 Task: Create a section Data Analysis Sprint and in the section, add a milestone Security Information and Event Management (SIEM) Implementation in the project AgileRescue
Action: Mouse moved to (97, 319)
Screenshot: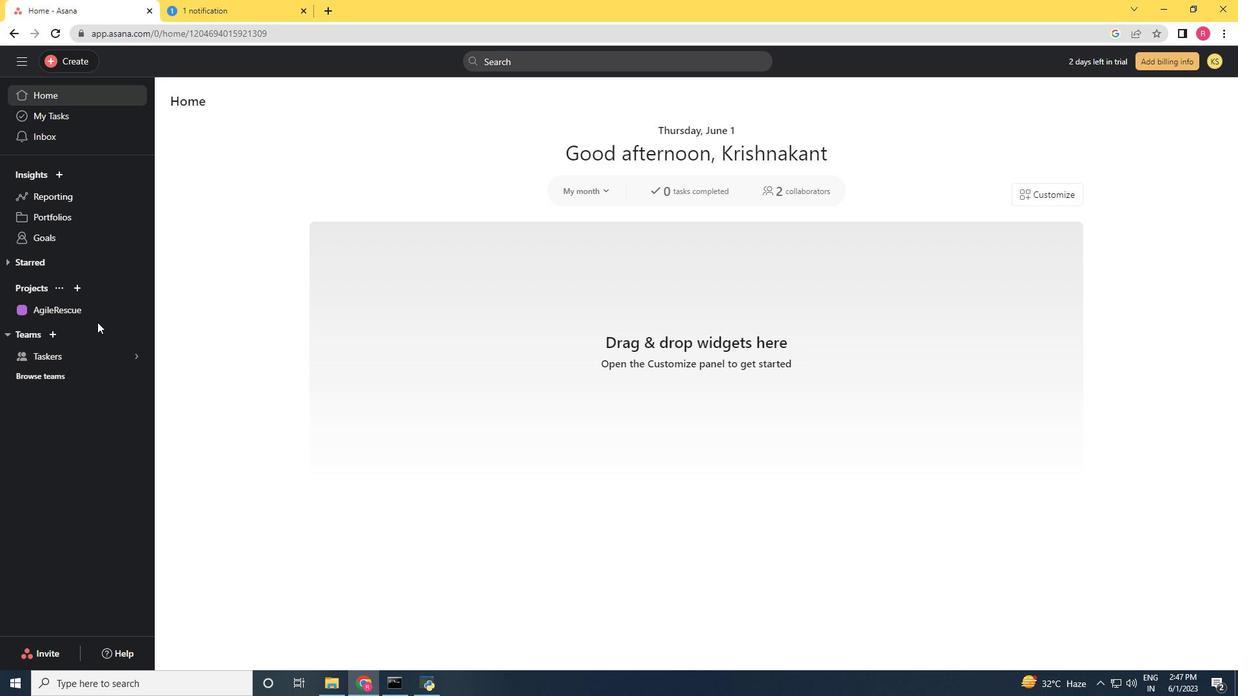 
Action: Mouse pressed left at (97, 319)
Screenshot: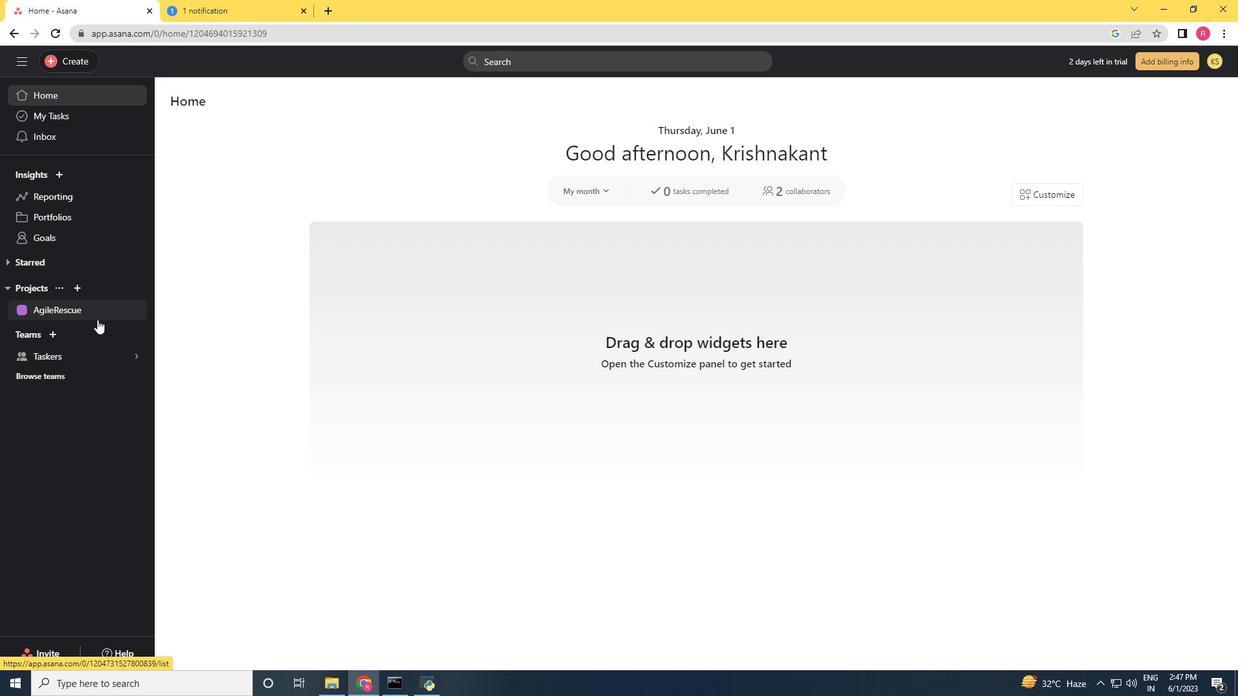 
Action: Mouse moved to (251, 497)
Screenshot: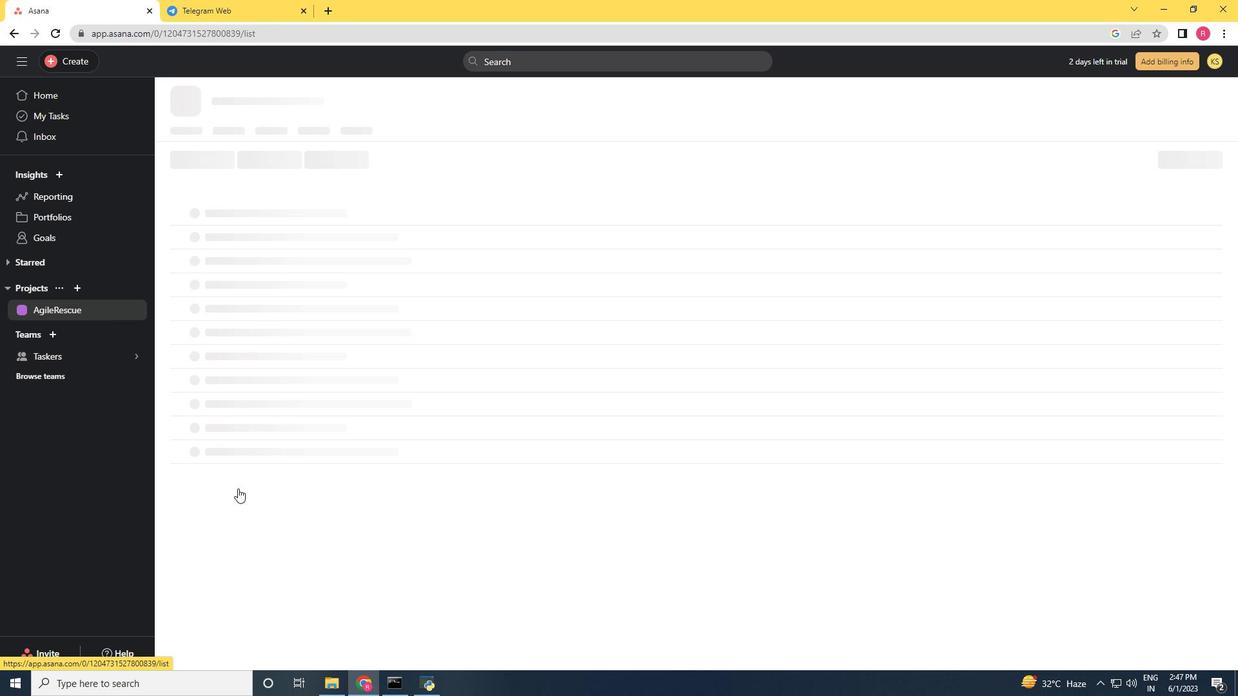 
Action: Mouse scrolled (251, 496) with delta (0, 0)
Screenshot: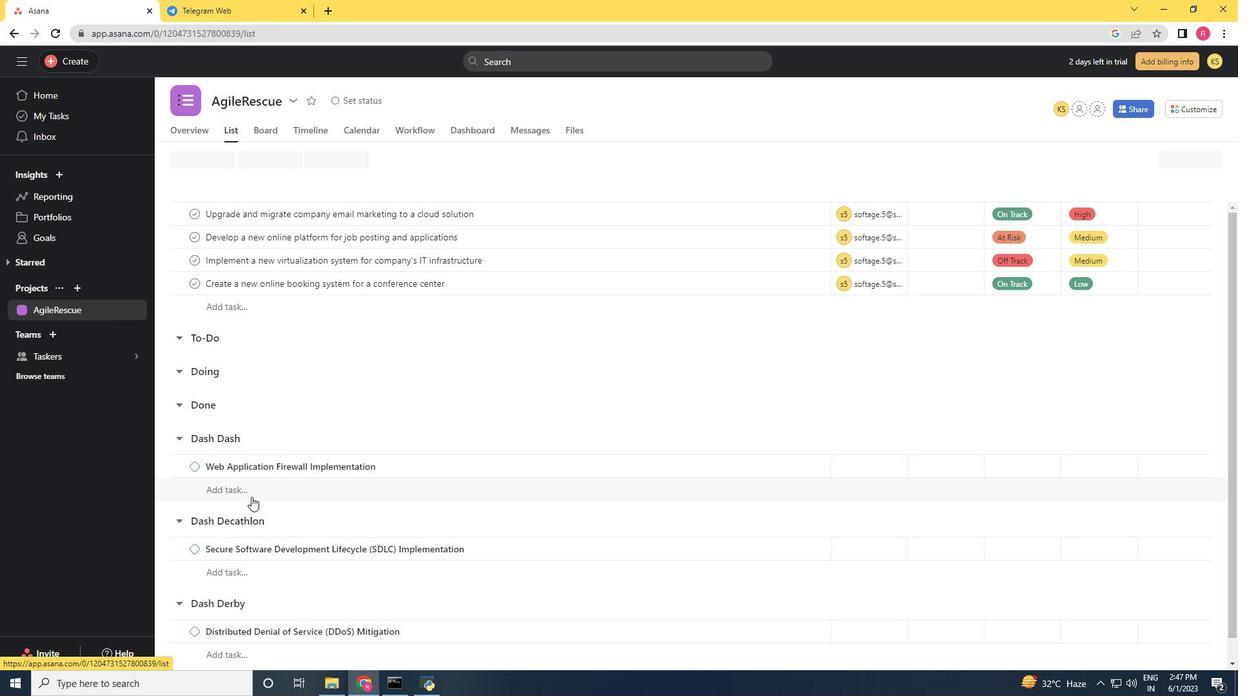 
Action: Mouse moved to (252, 498)
Screenshot: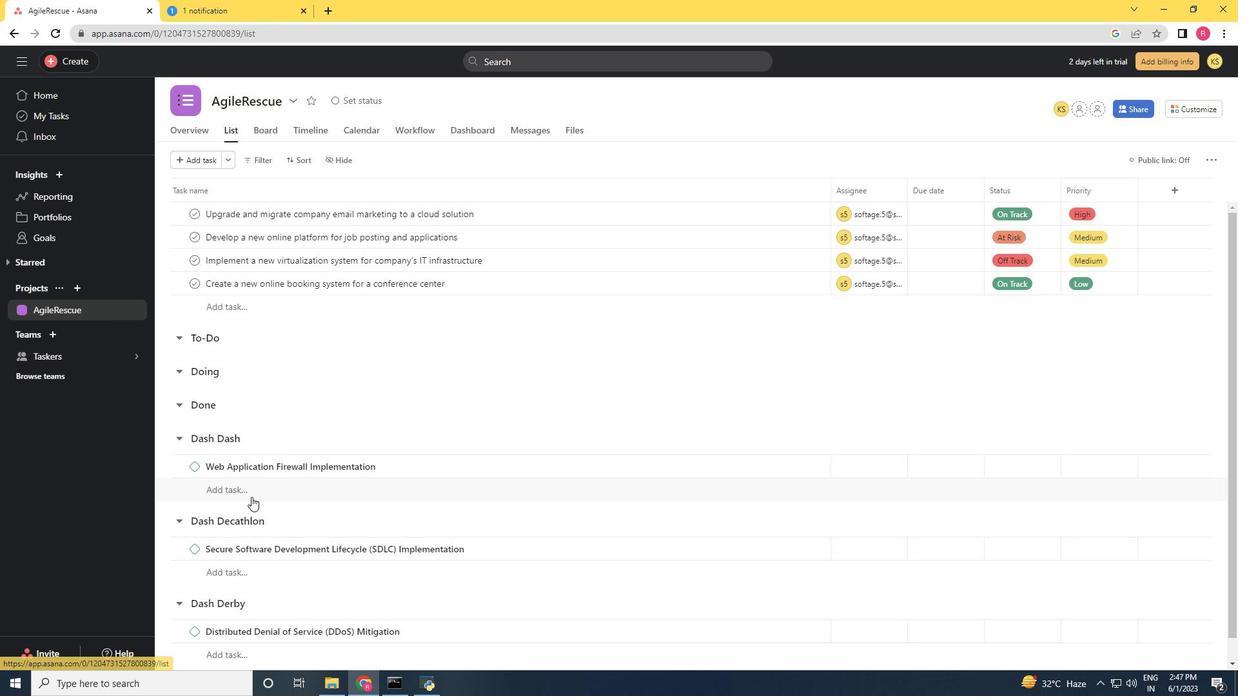
Action: Mouse scrolled (252, 497) with delta (0, 0)
Screenshot: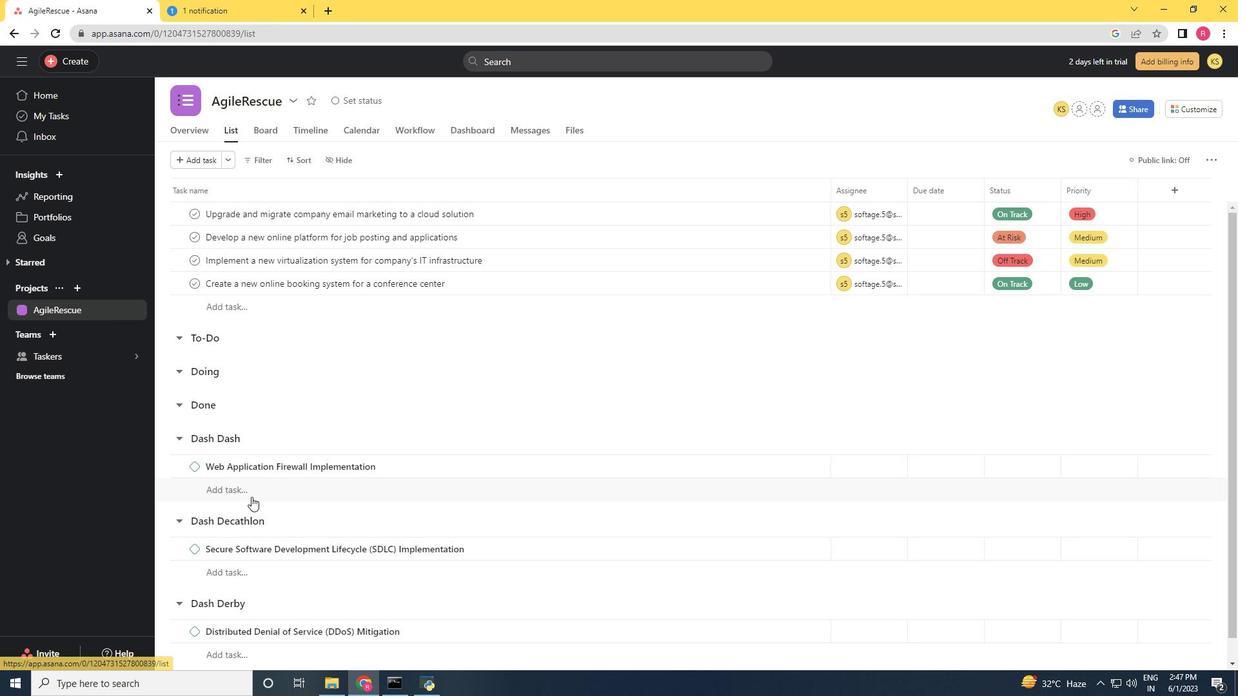 
Action: Mouse scrolled (252, 497) with delta (0, 0)
Screenshot: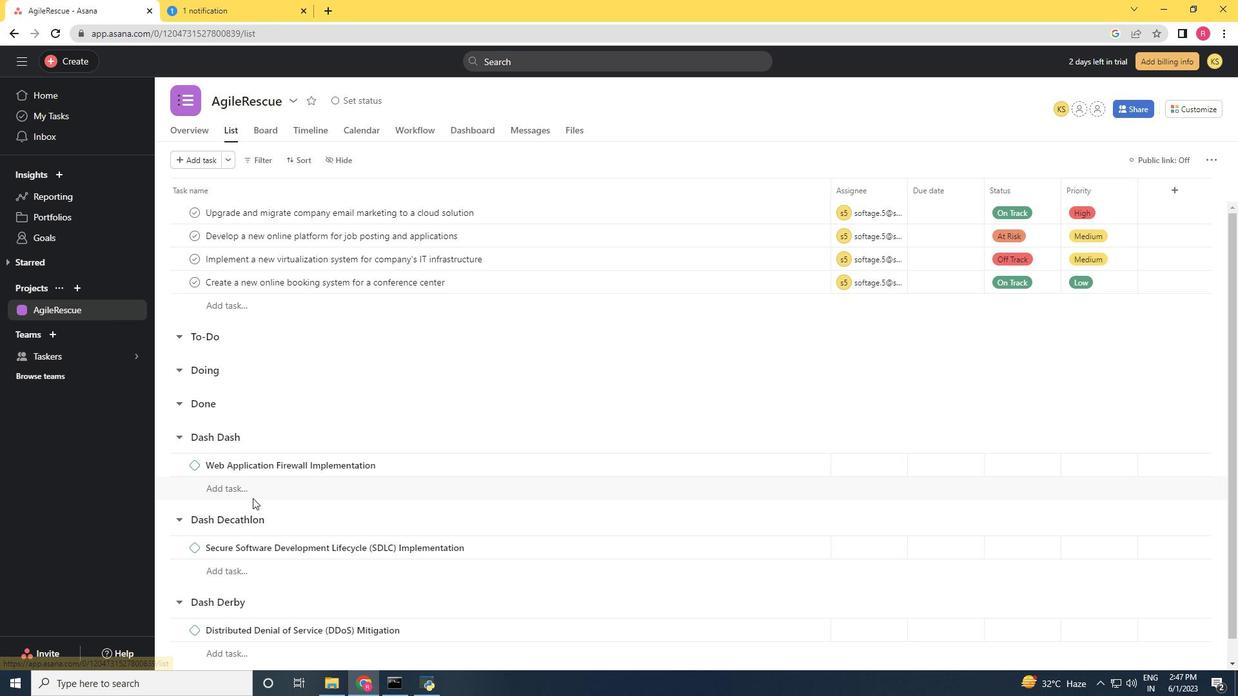 
Action: Mouse moved to (253, 498)
Screenshot: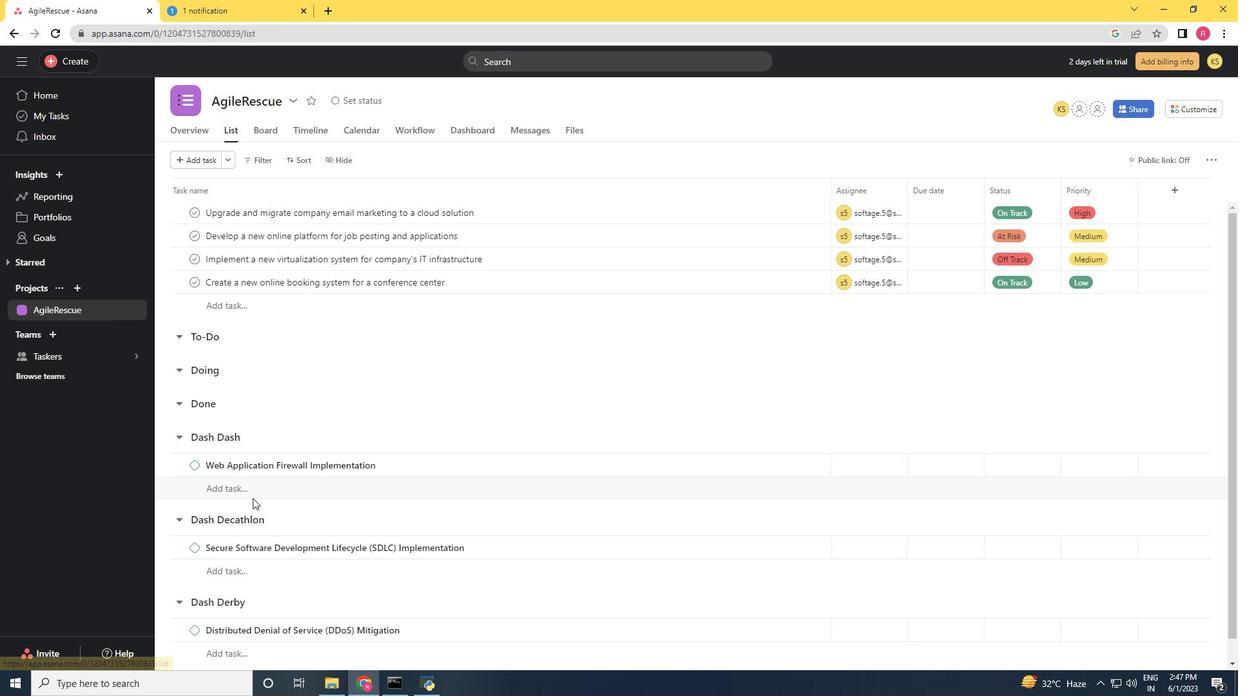 
Action: Mouse scrolled (253, 497) with delta (0, 0)
Screenshot: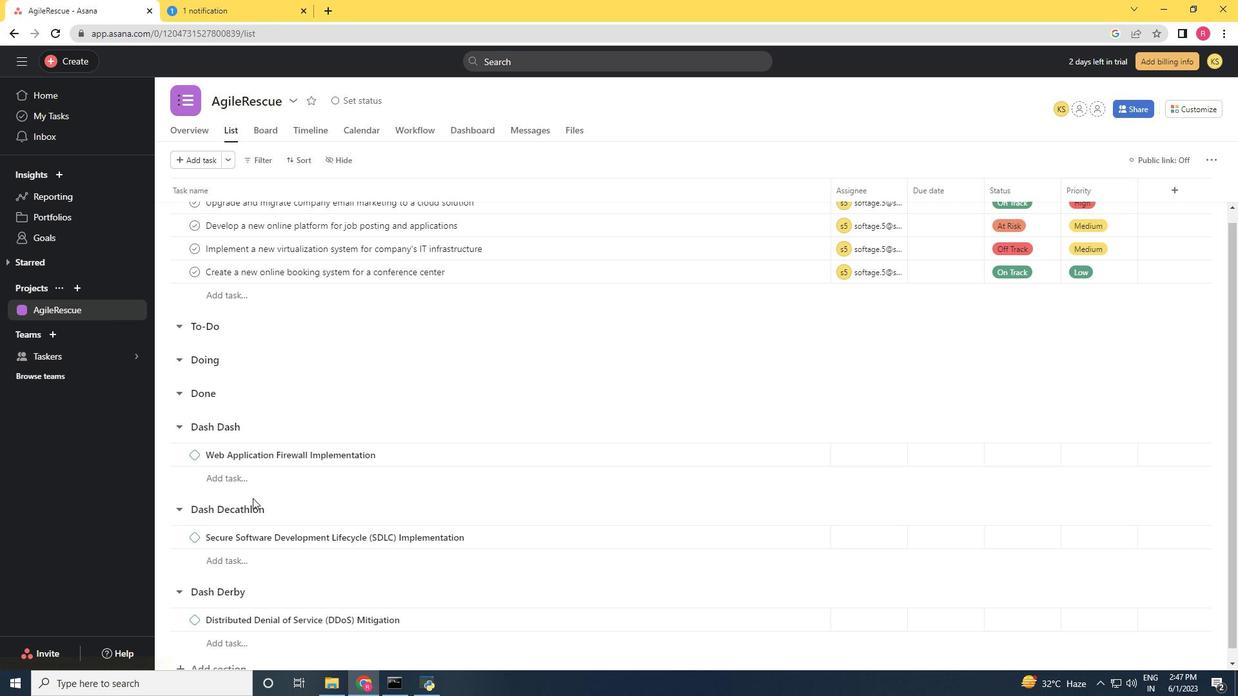 
Action: Mouse moved to (253, 499)
Screenshot: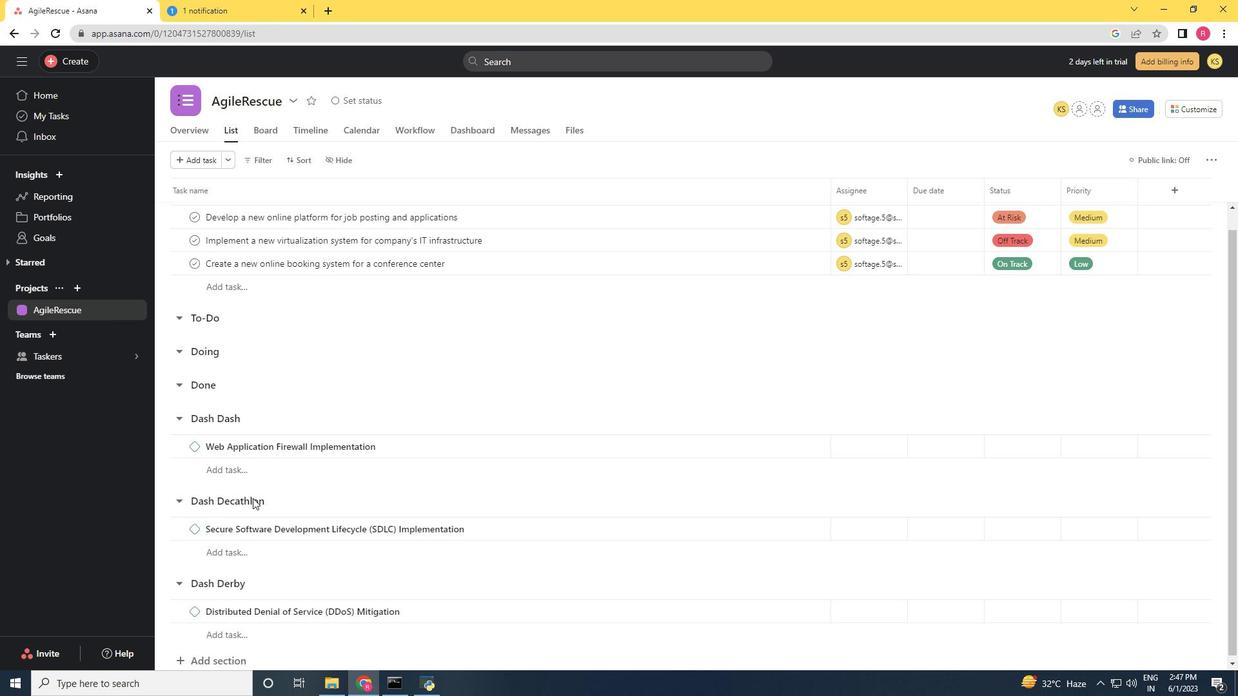 
Action: Mouse scrolled (253, 498) with delta (0, 0)
Screenshot: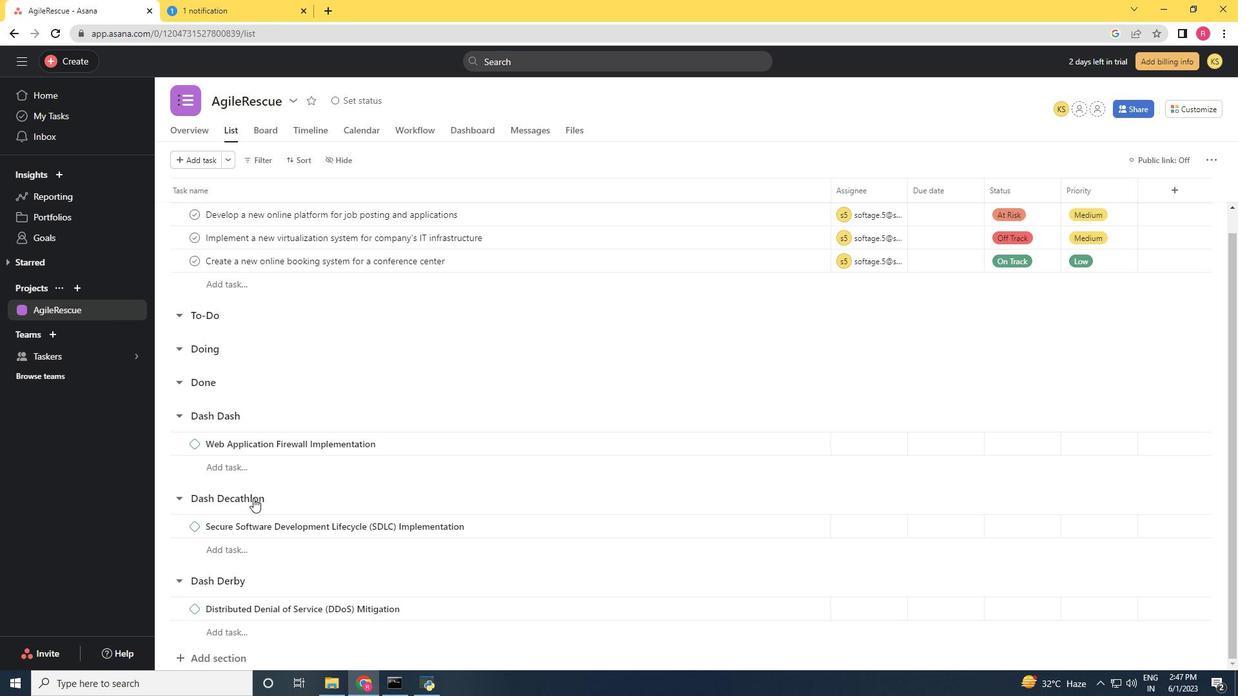 
Action: Mouse moved to (207, 656)
Screenshot: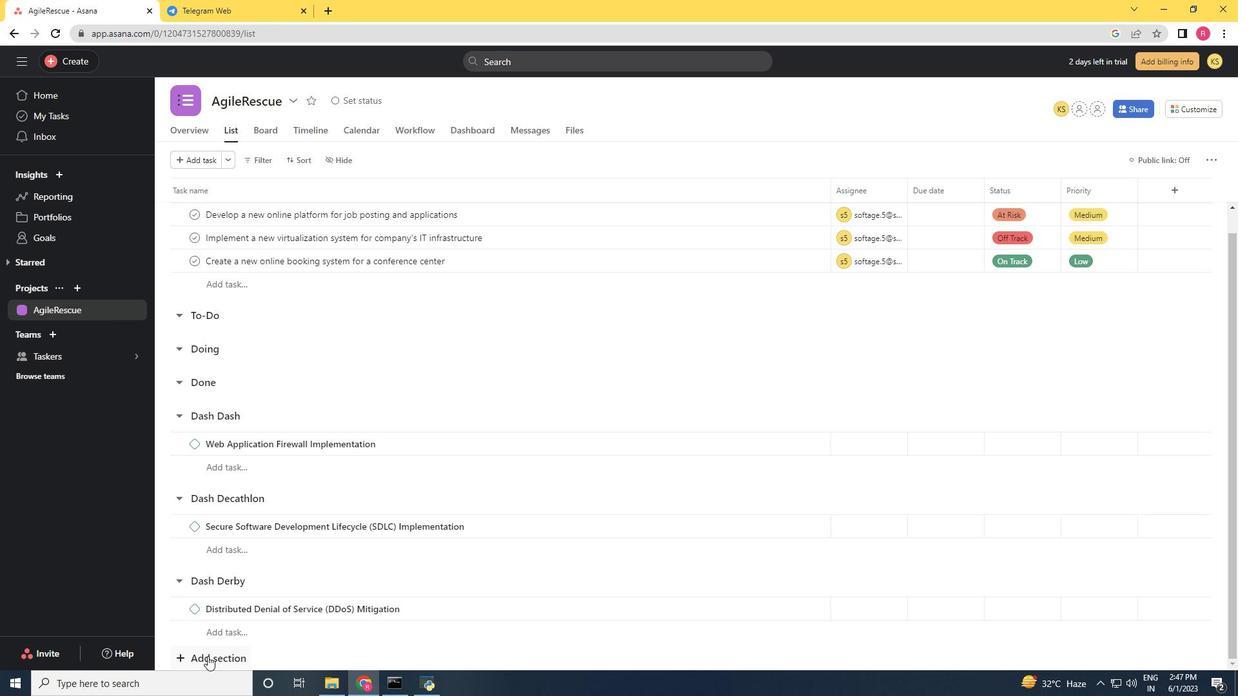 
Action: Mouse pressed left at (207, 656)
Screenshot: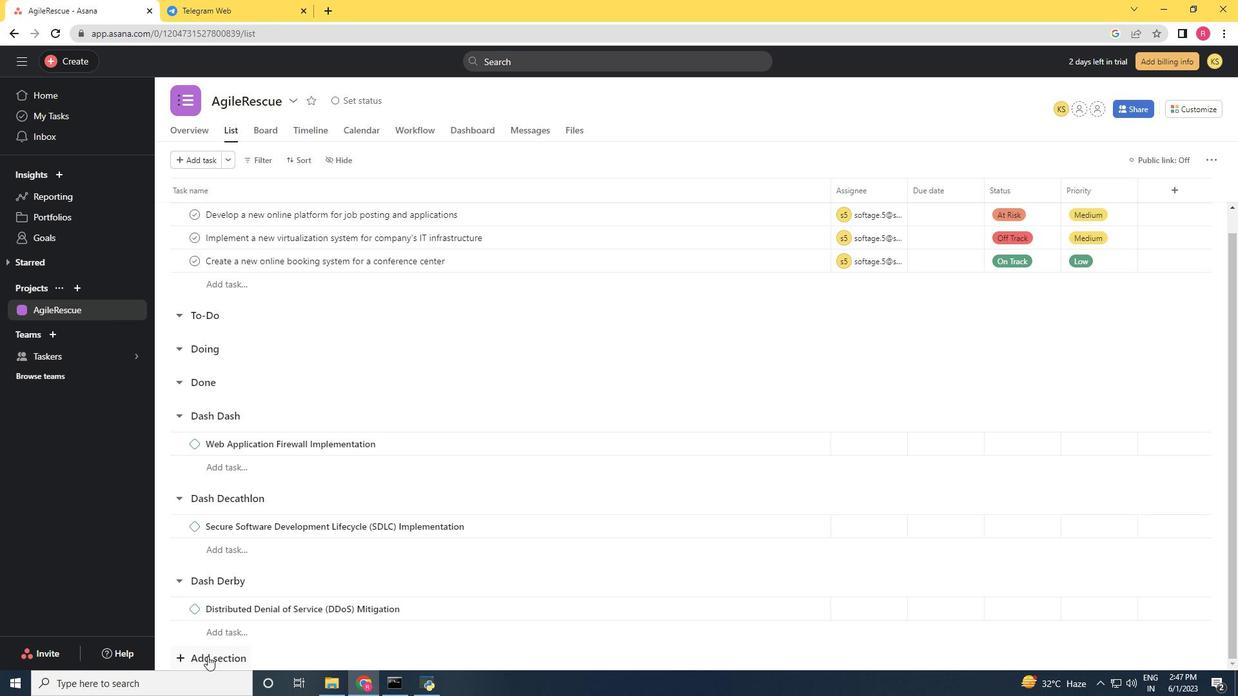 
Action: Mouse moved to (208, 655)
Screenshot: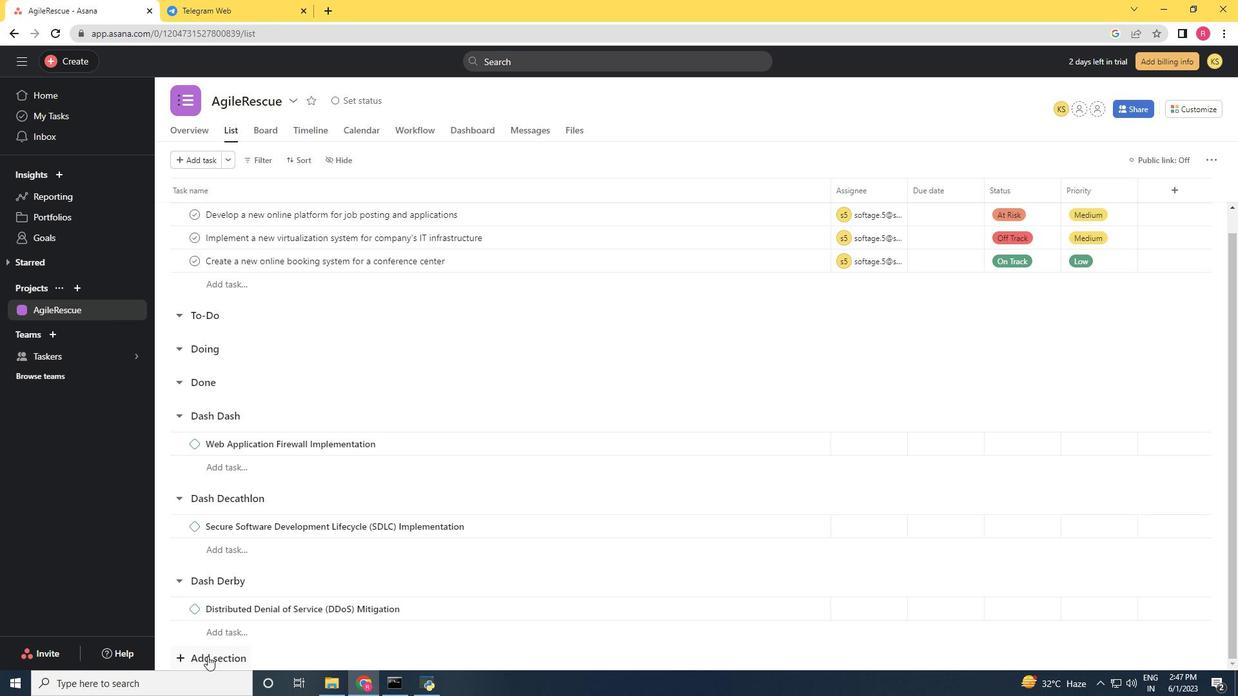 
Action: Key pressed <Key.shift>Data<Key.space><Key.shift>Analysis
Screenshot: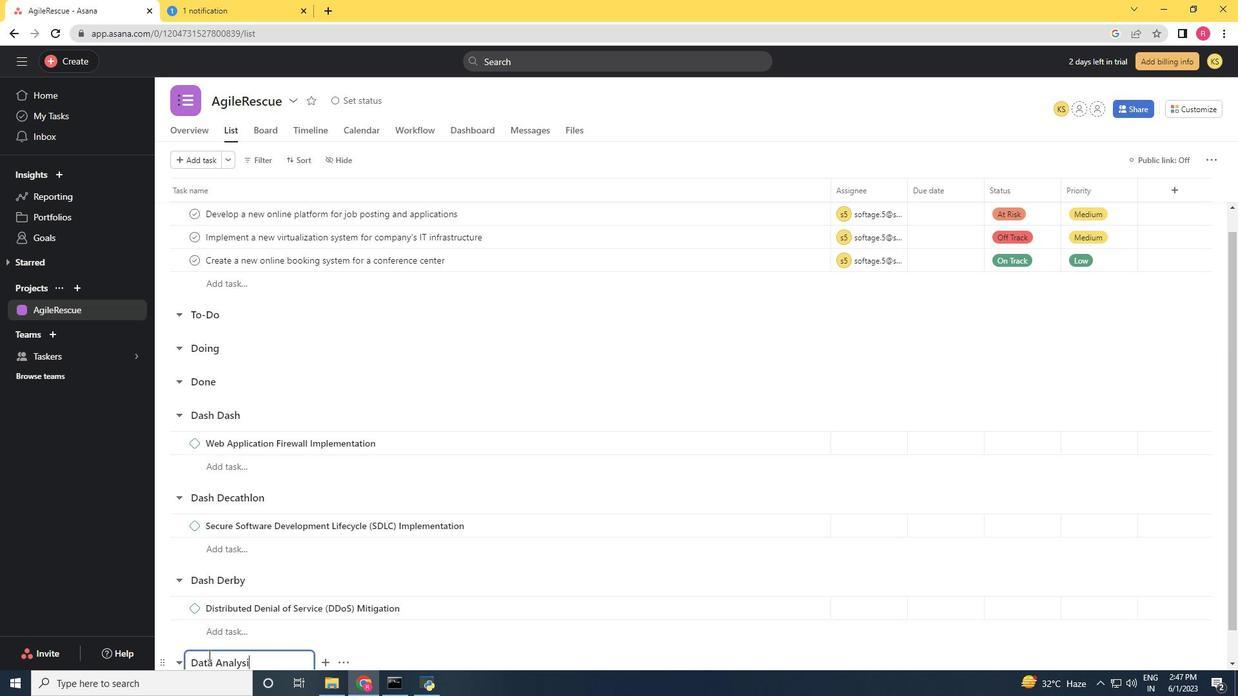 
Action: Mouse moved to (210, 655)
Screenshot: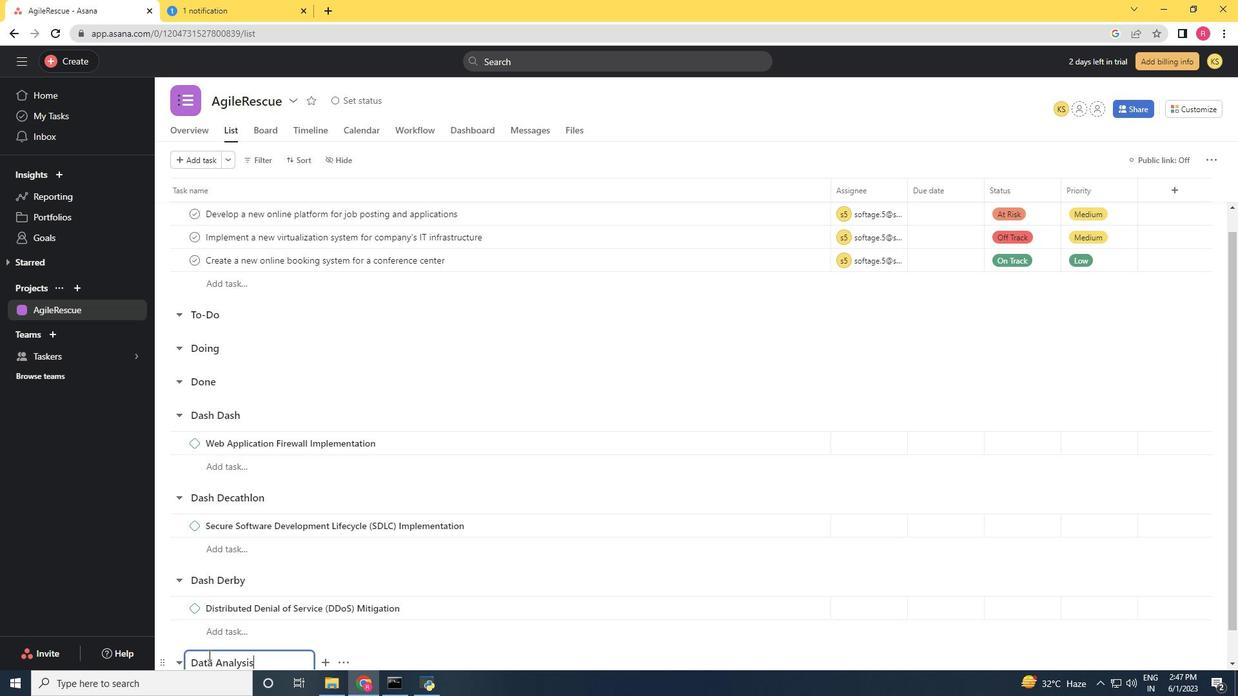 
Action: Mouse scrolled (210, 654) with delta (0, 0)
Screenshot: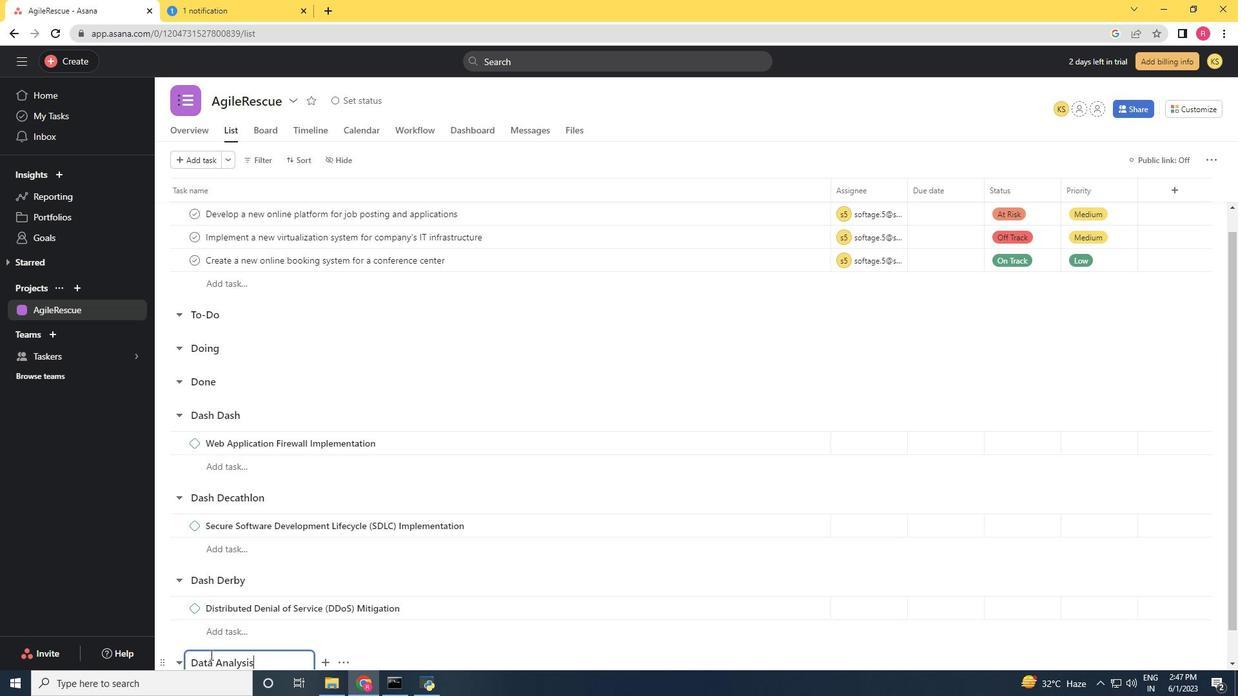 
Action: Mouse scrolled (210, 654) with delta (0, 0)
Screenshot: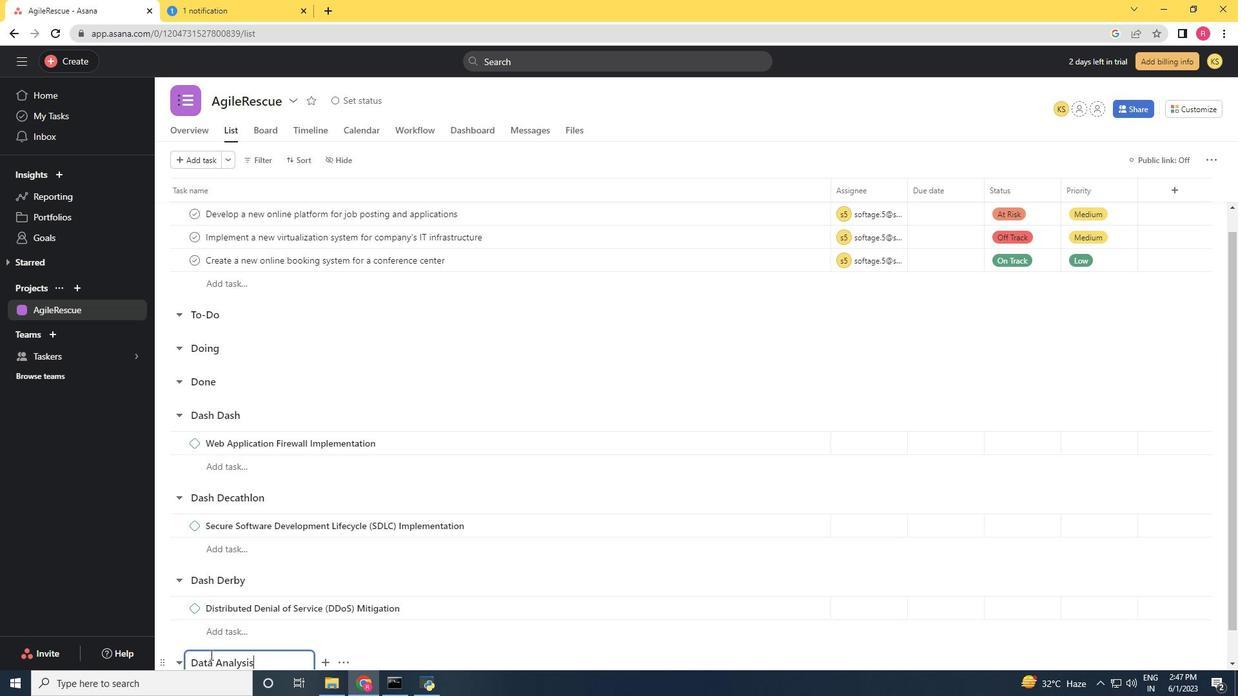 
Action: Mouse scrolled (210, 654) with delta (0, 0)
Screenshot: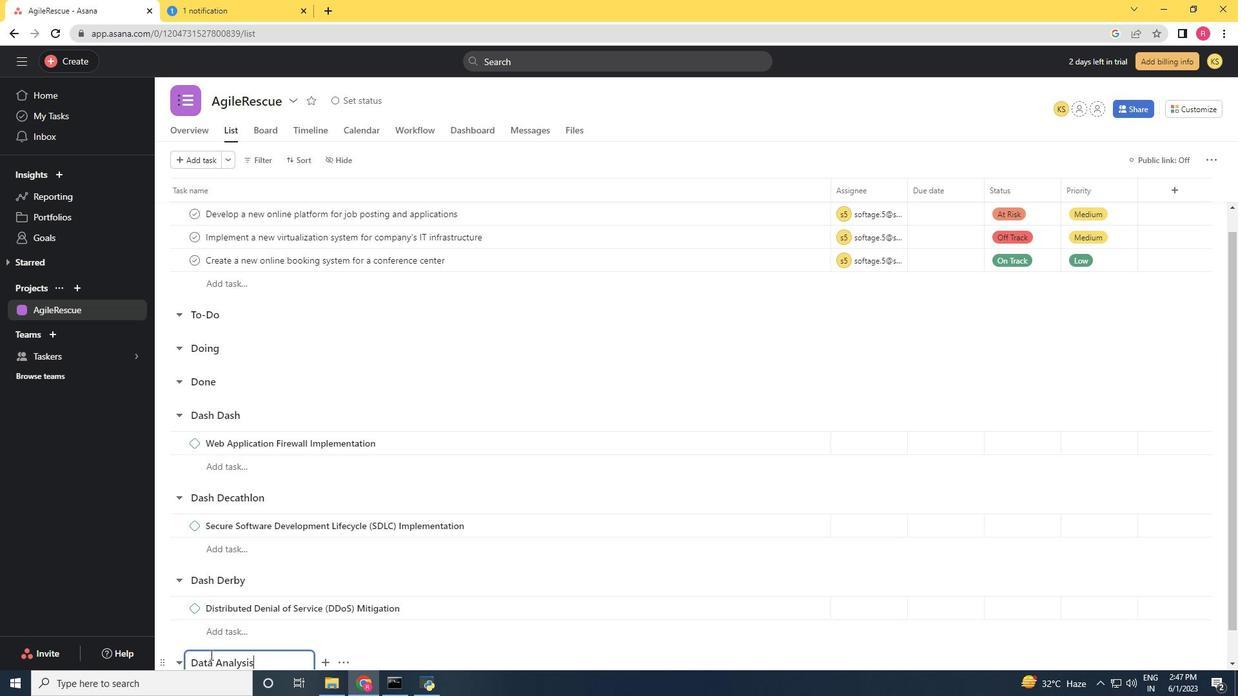 
Action: Mouse scrolled (210, 654) with delta (0, 0)
Screenshot: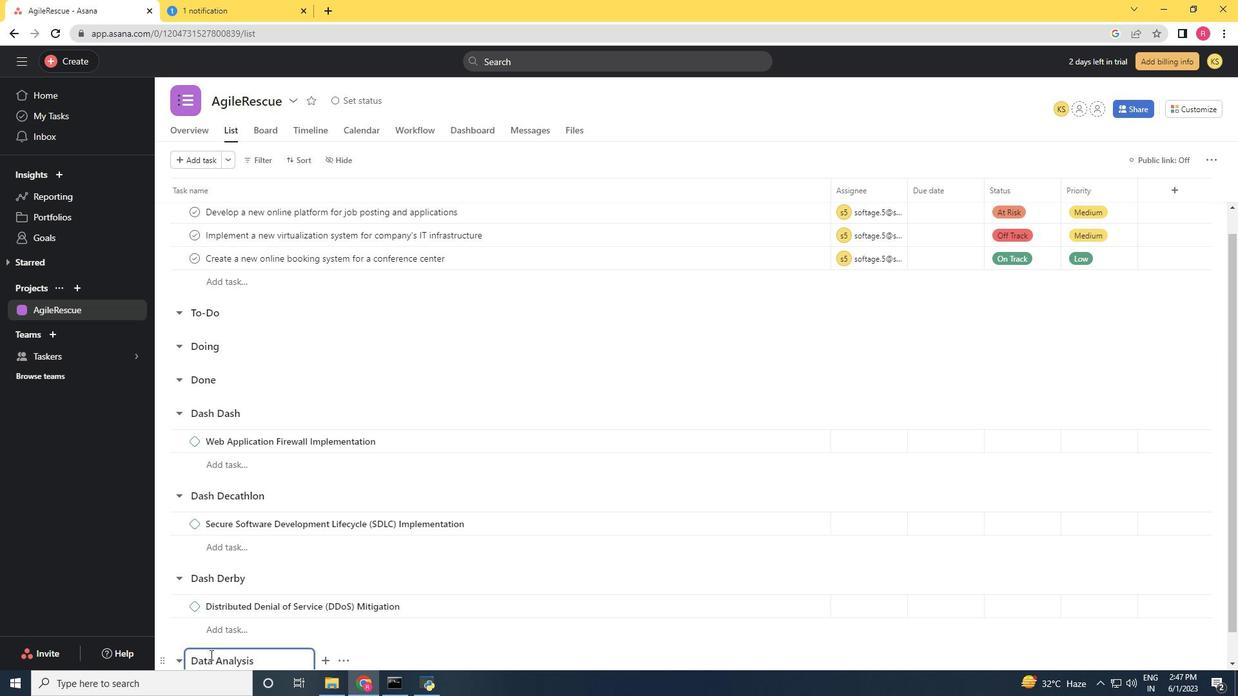 
Action: Mouse moved to (212, 654)
Screenshot: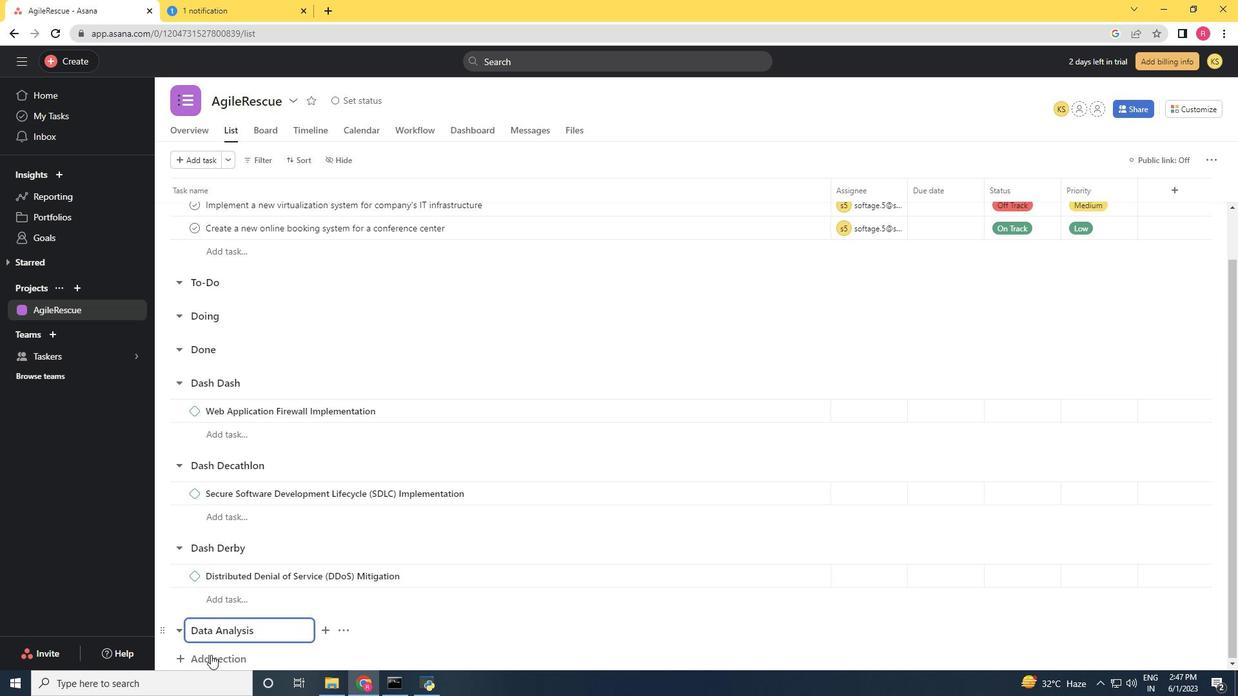 
Action: Key pressed <Key.space><Key.shift>Sprint<Key.space>
Screenshot: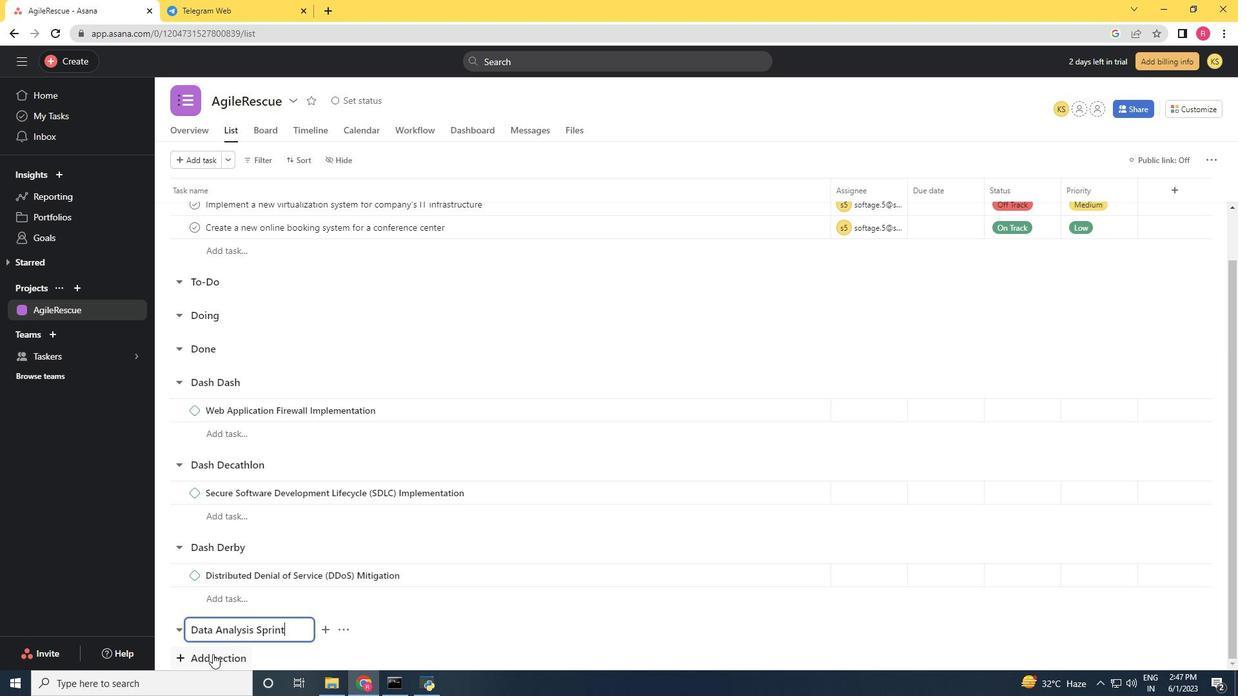 
Action: Mouse moved to (313, 639)
Screenshot: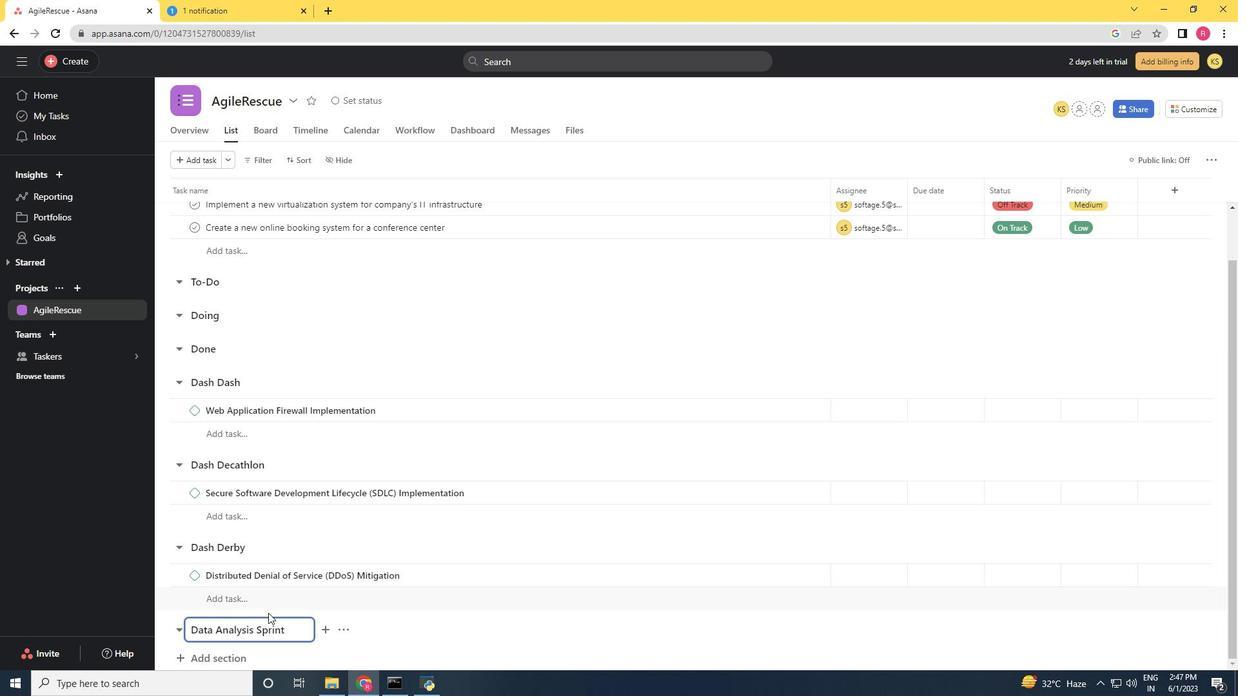 
Action: Mouse scrolled (313, 638) with delta (0, 0)
Screenshot: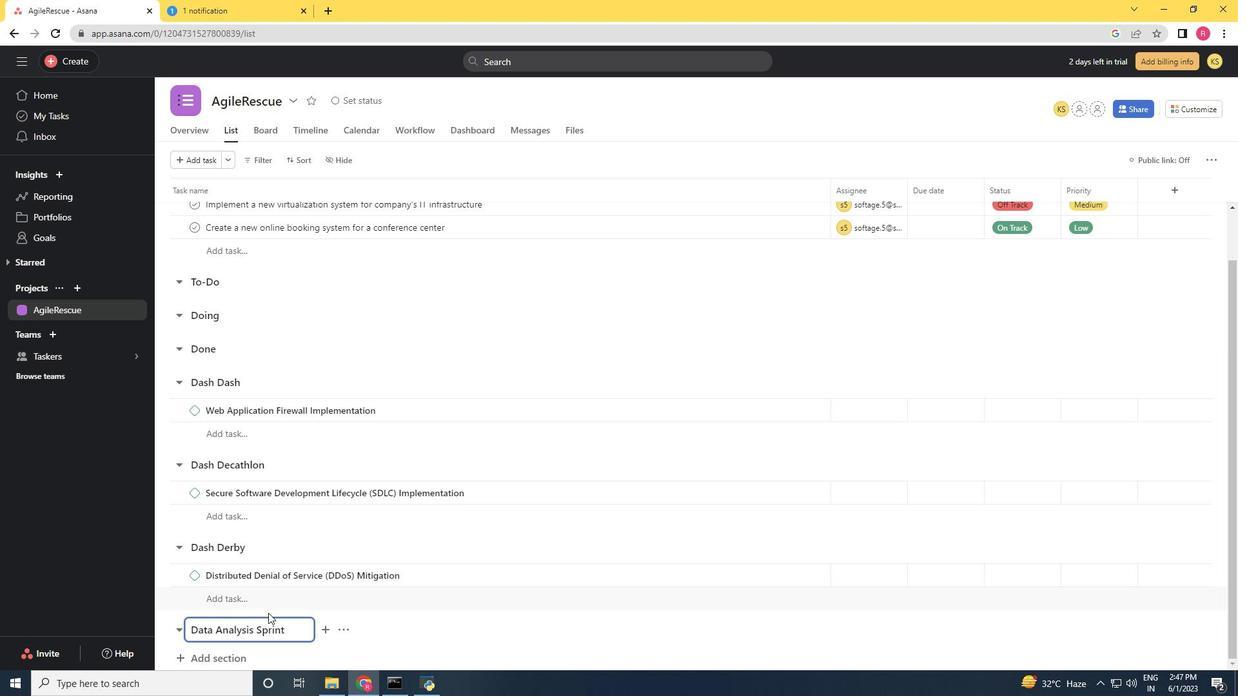 
Action: Mouse moved to (315, 641)
Screenshot: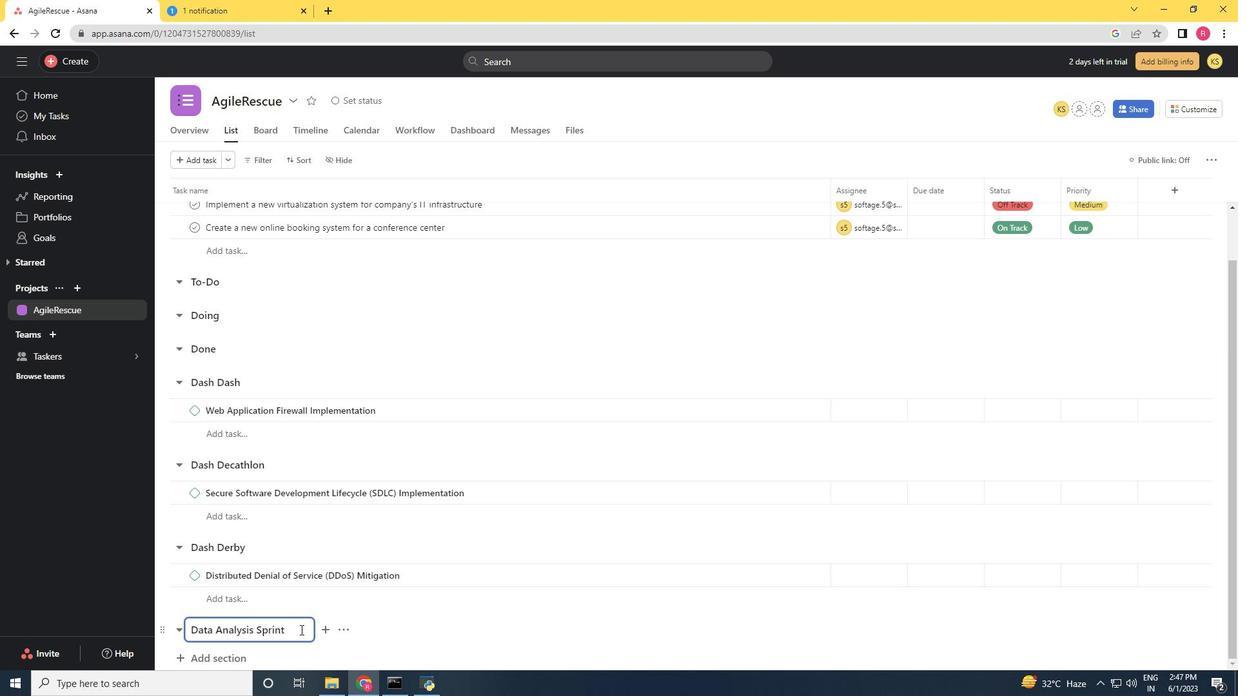 
Action: Mouse scrolled (315, 641) with delta (0, 0)
Screenshot: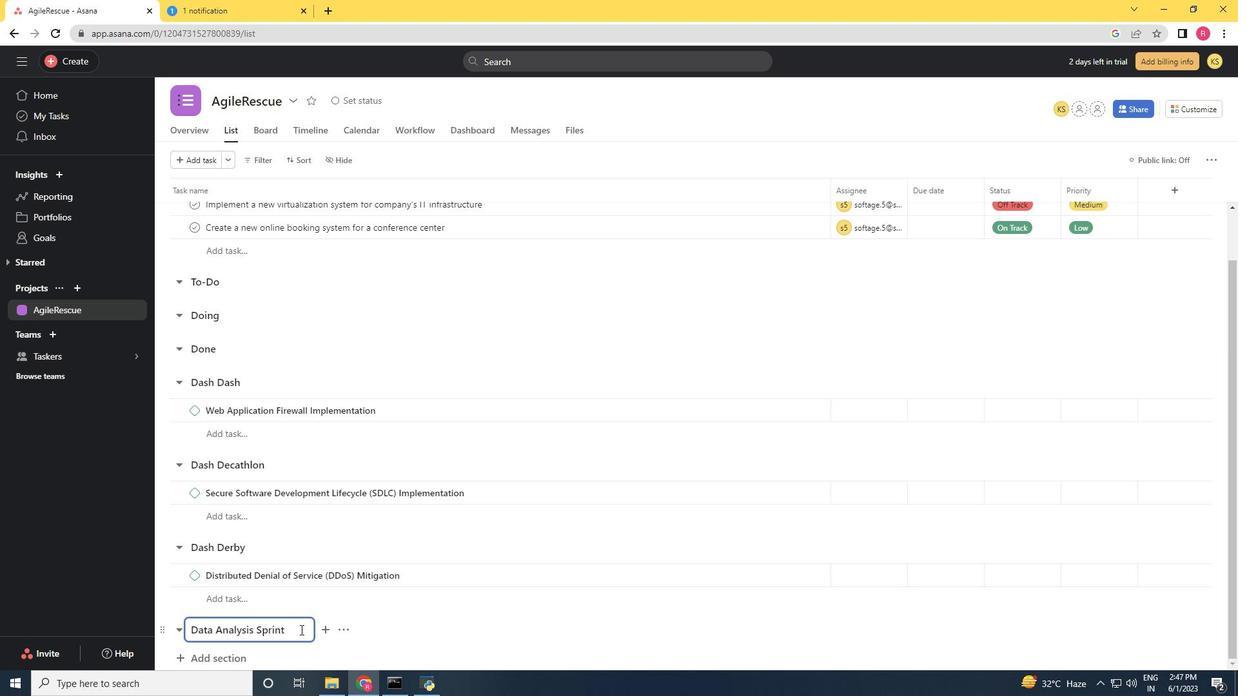 
Action: Mouse moved to (315, 641)
Screenshot: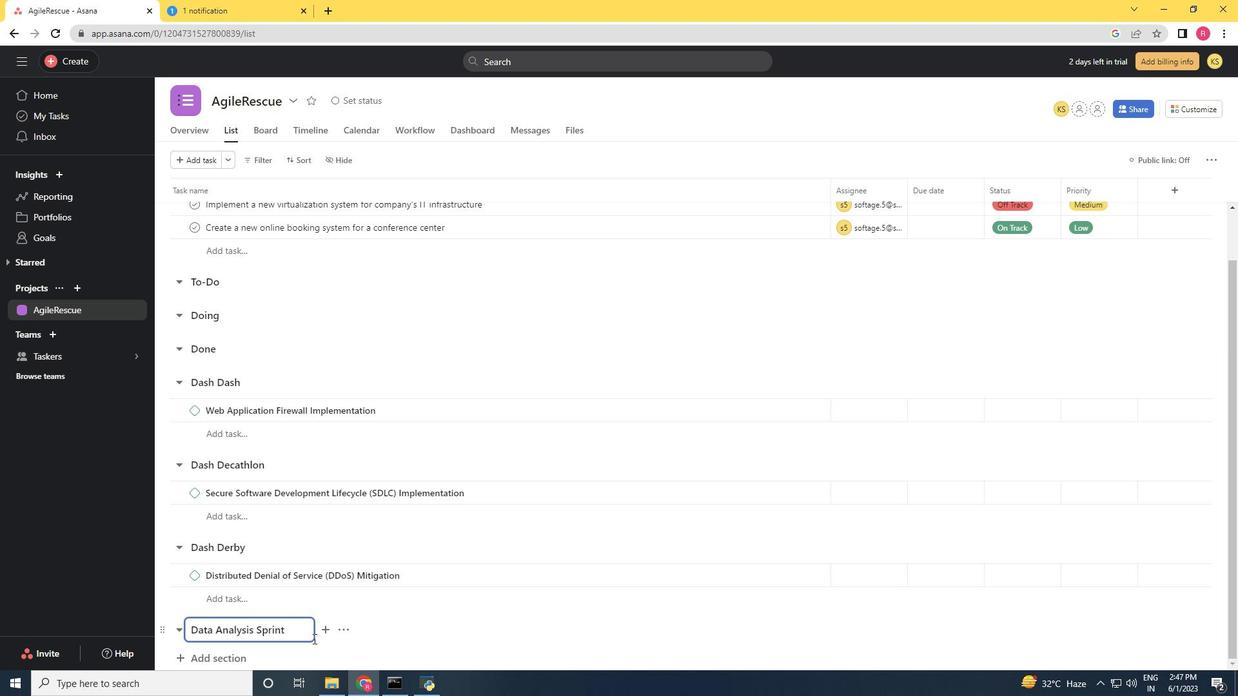 
Action: Mouse scrolled (315, 641) with delta (0, 0)
Screenshot: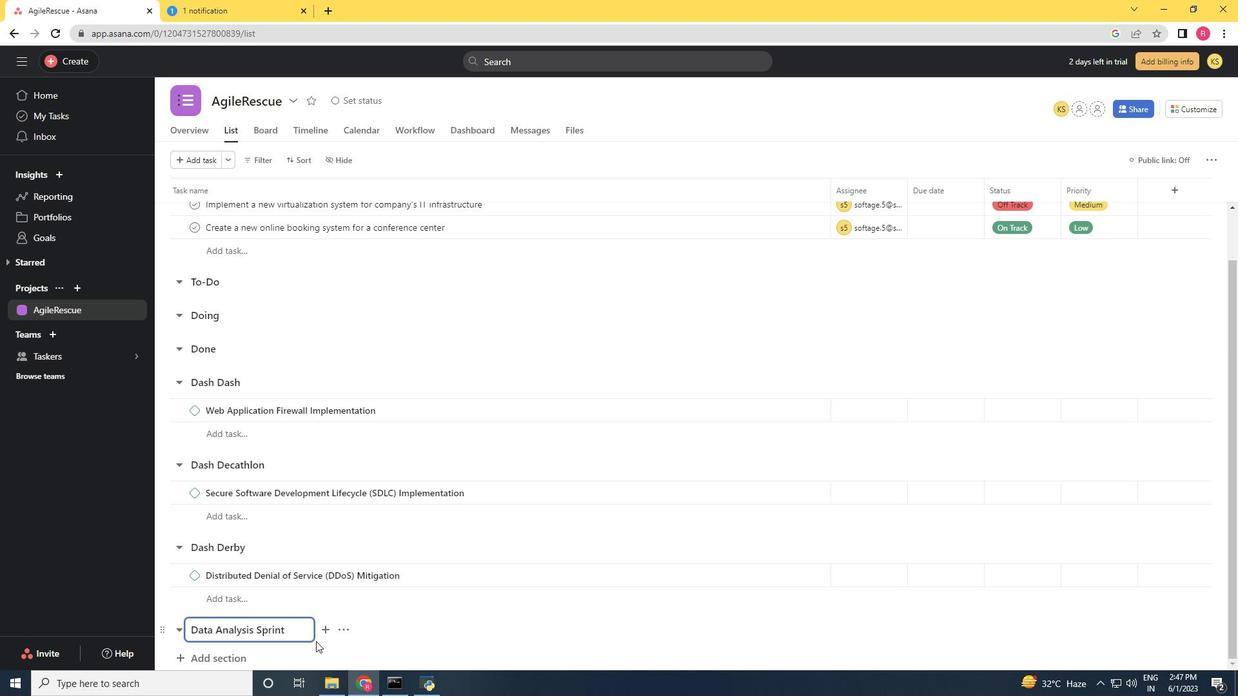 
Action: Mouse moved to (280, 610)
Screenshot: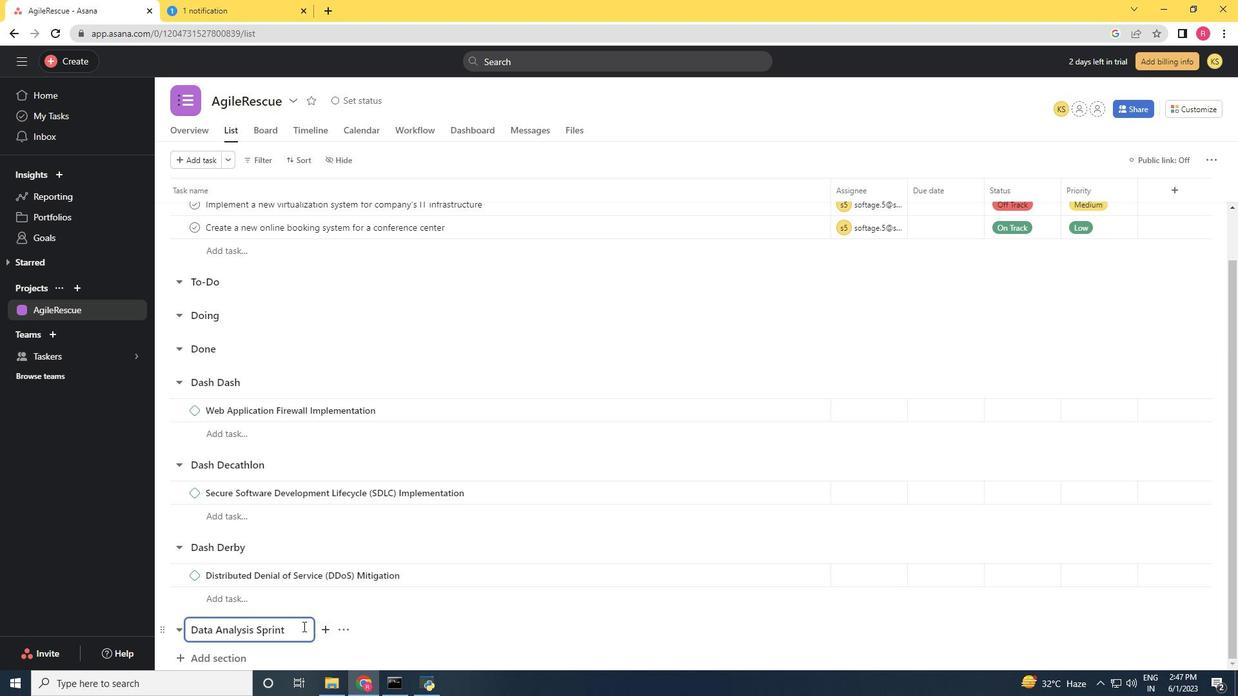 
Action: Key pressed <Key.enter>
Screenshot: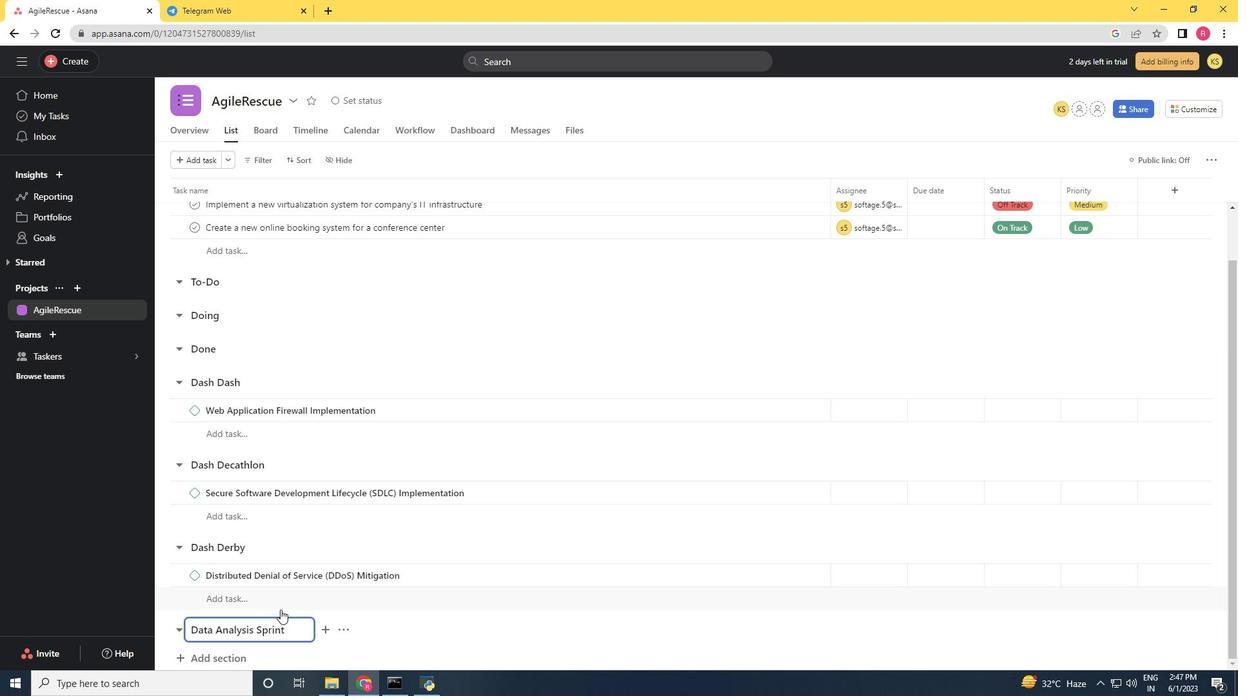
Action: Mouse moved to (302, 607)
Screenshot: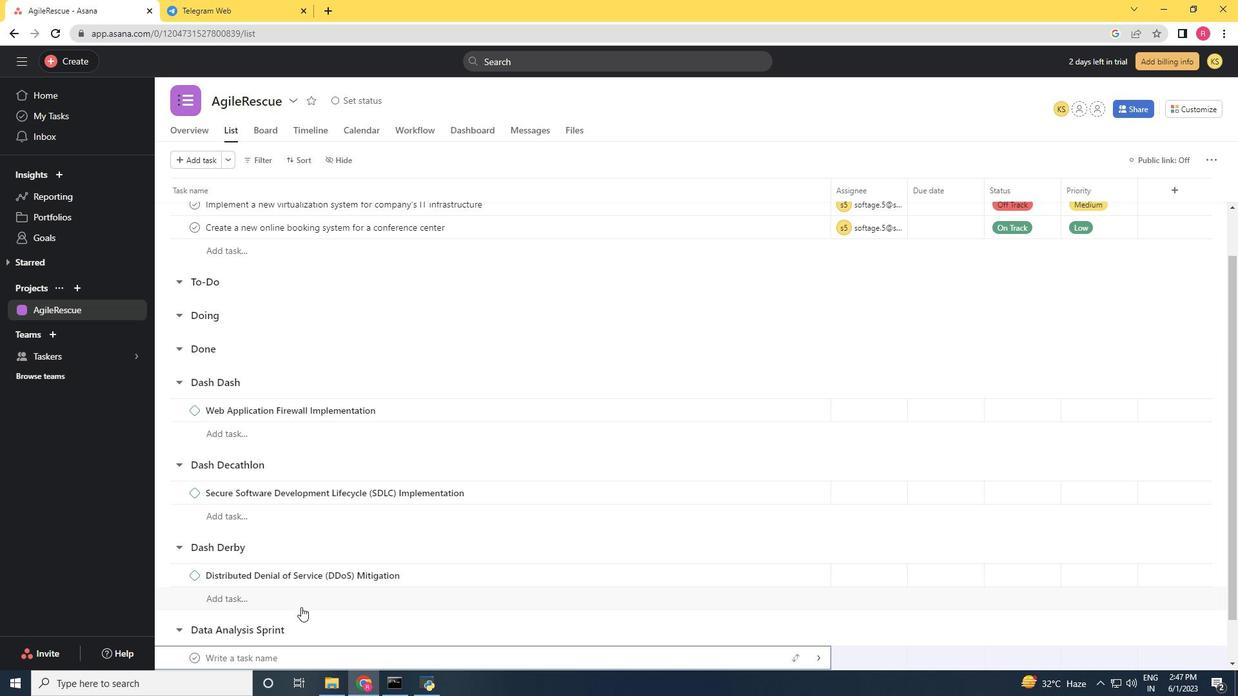 
Action: Mouse scrolled (302, 606) with delta (0, 0)
Screenshot: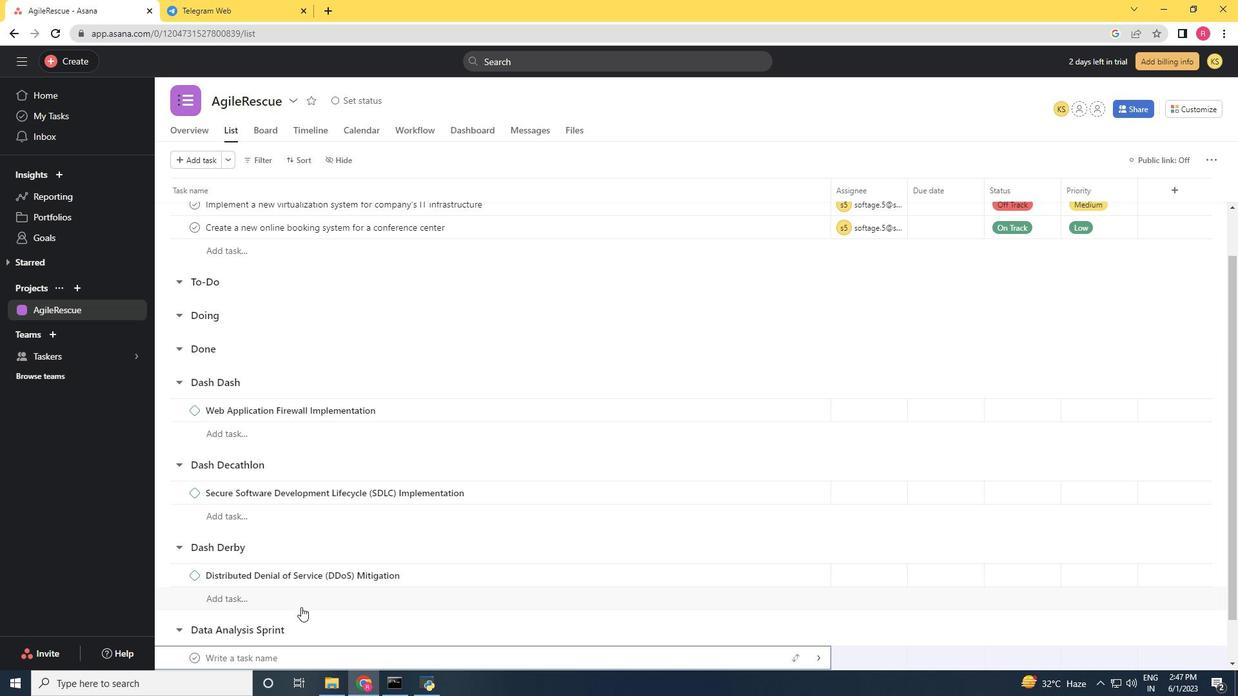 
Action: Mouse moved to (305, 607)
Screenshot: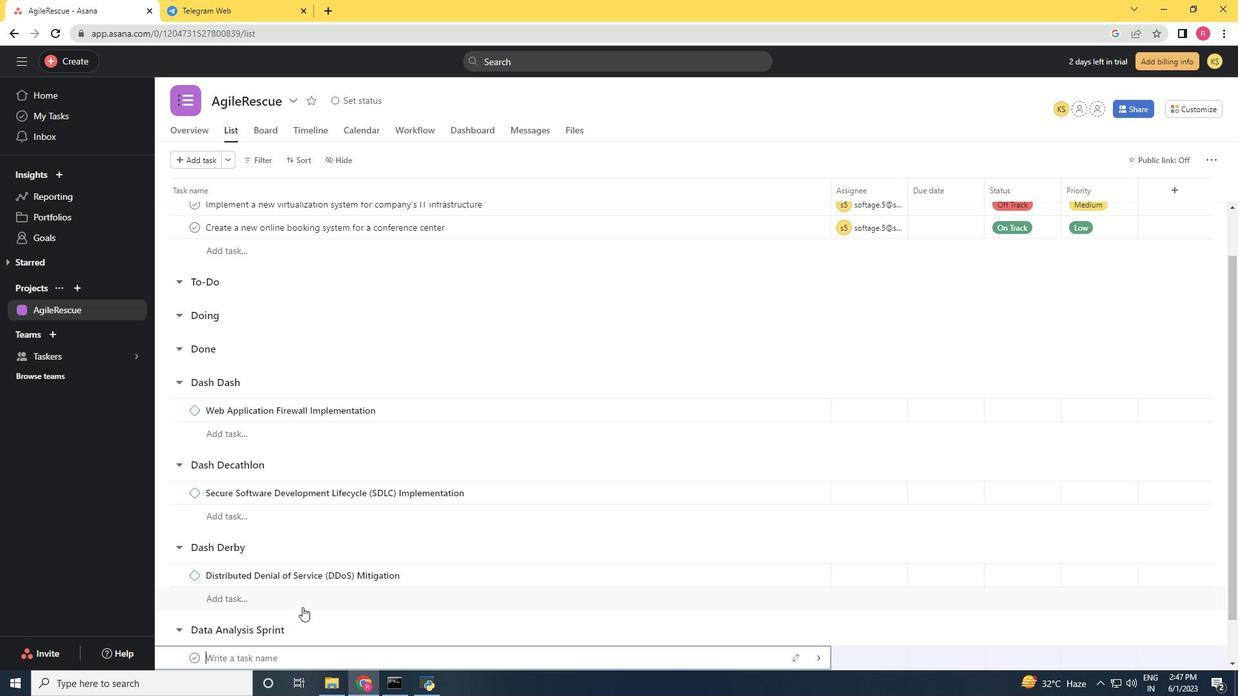 
Action: Mouse scrolled (305, 606) with delta (0, 0)
Screenshot: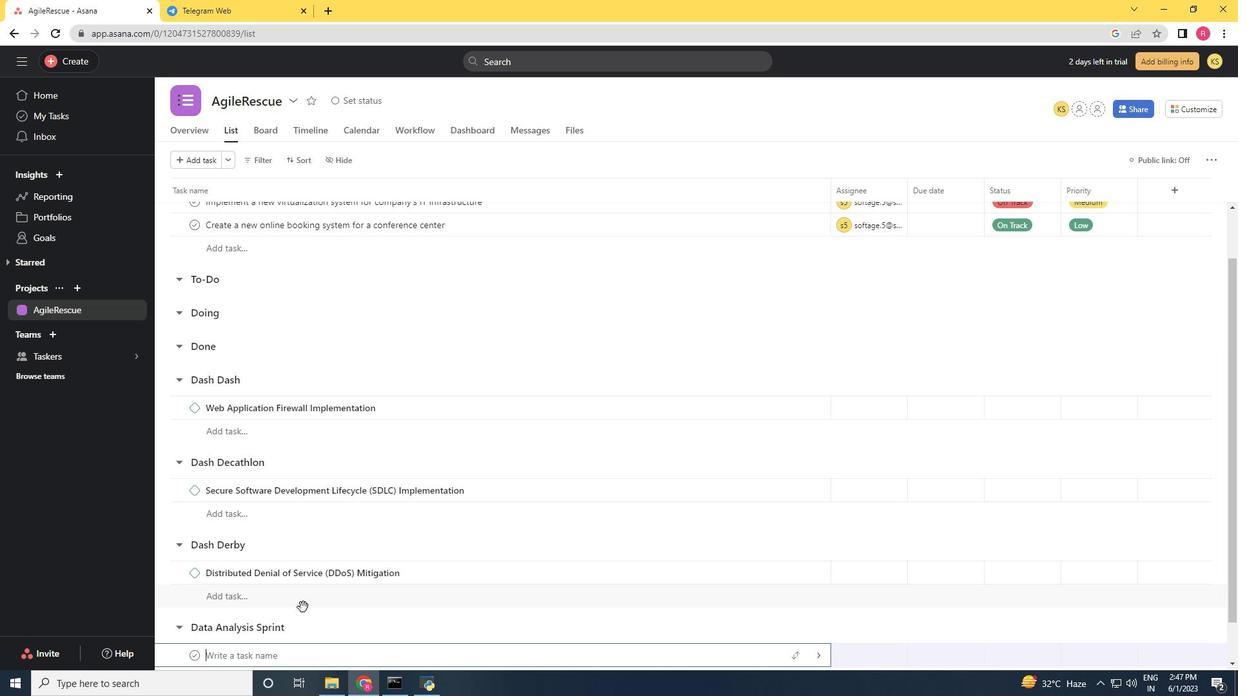 
Action: Mouse moved to (308, 606)
Screenshot: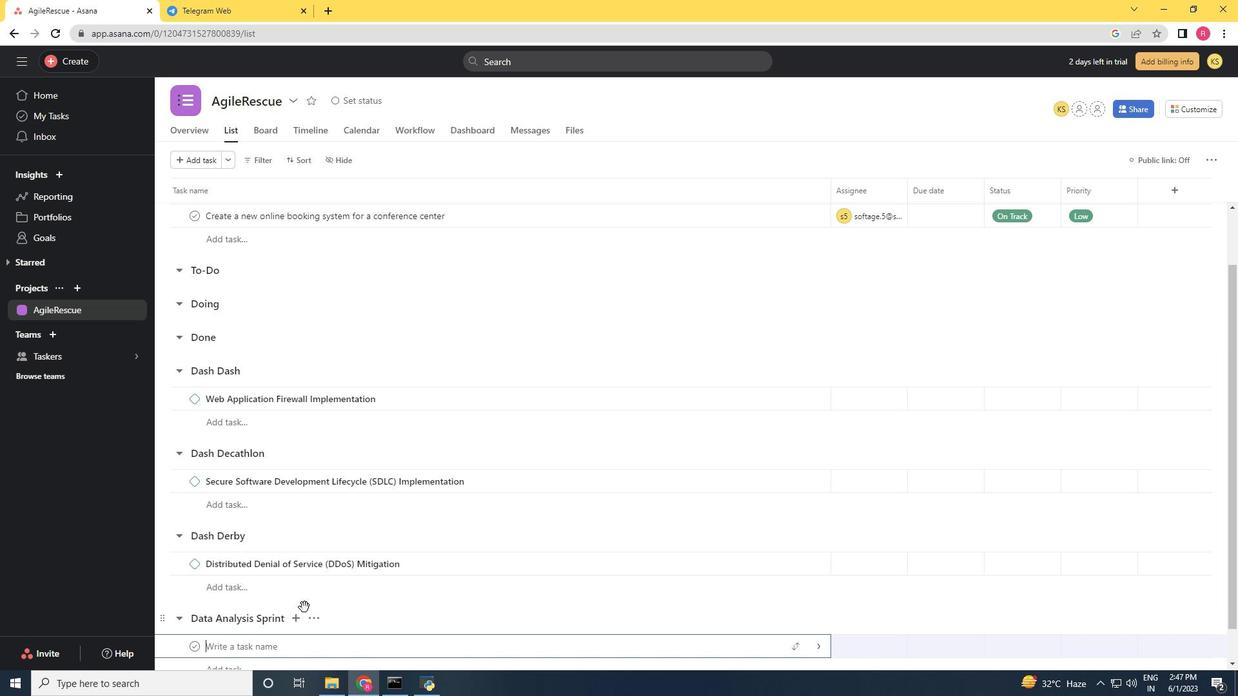 
Action: Key pressed <Key.shift>Security<Key.space><Key.shift>Informati<Key.backspace>ation<Key.space><Key.space><Key.backspace><Key.backspace><Key.backspace><Key.backspace><Key.backspace><Key.backspace><Key.backspace>ion<Key.space>and<Key.space><Key.shift><Key.shift><Key.shift><Key.shift><Key.shift><Key.shift><Key.shift><Key.shift><Key.shift><Key.shift><Key.shift><Key.shift><Key.shift><Key.shift>Event<Key.space><Key.shift>Management<Key.space><Key.shift_r><Key.shift_r><Key.shift_r><Key.shift_r><Key.shift_r>(<Key.shift_r><Key.shift_r><Key.shift_r><Key.shift_r><Key.shift_r><Key.shift_r><Key.shift_r><Key.shift_r><Key.shift_r><Key.shift_r><Key.shift_r><Key.shift_r><Key.shift_r><Key.shift_r><Key.shift_r><Key.shift_r><Key.shift_r><Key.shift_r><Key.shift_r><Key.shift_r><Key.shift_r><Key.shift_r><Key.shift_r><Key.shift_r><Key.shift_r><Key.shift_r><Key.shift_r><Key.shift_r><Key.shift_r><Key.shift_r><Key.shift_r><Key.shift_r><Key.shift_r><Key.shift_r><Key.shift_r><Key.shift_r><Key.shift_r><Key.shift_r><Key.shift_r><Key.shift_r>SIEM<Key.shift_r><Key.shift_r><Key.shift_r><Key.shift_r><Key.shift_r><Key.shift_r><Key.shift_r><Key.shift_r>)<Key.space><Key.shift>Implement<Key.space><Key.backspace>ion<Key.backspace><Key.backspace><Key.backspace>ation<Key.space>
Screenshot: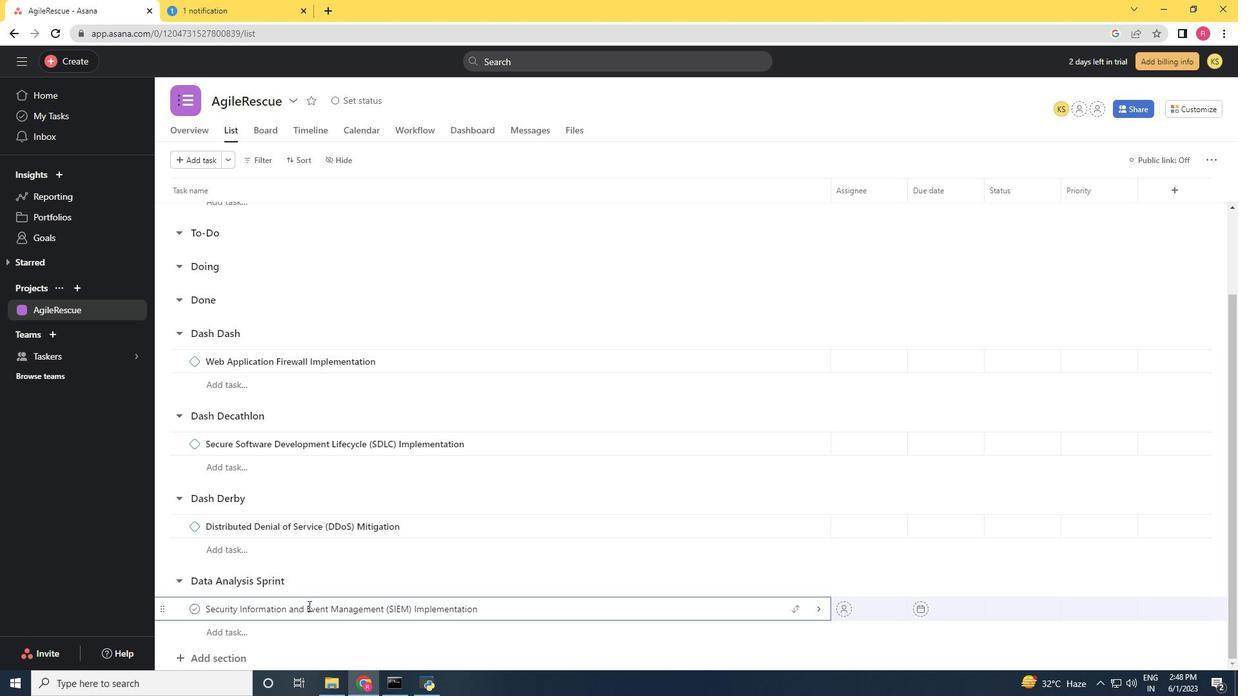 
Action: Mouse moved to (524, 610)
Screenshot: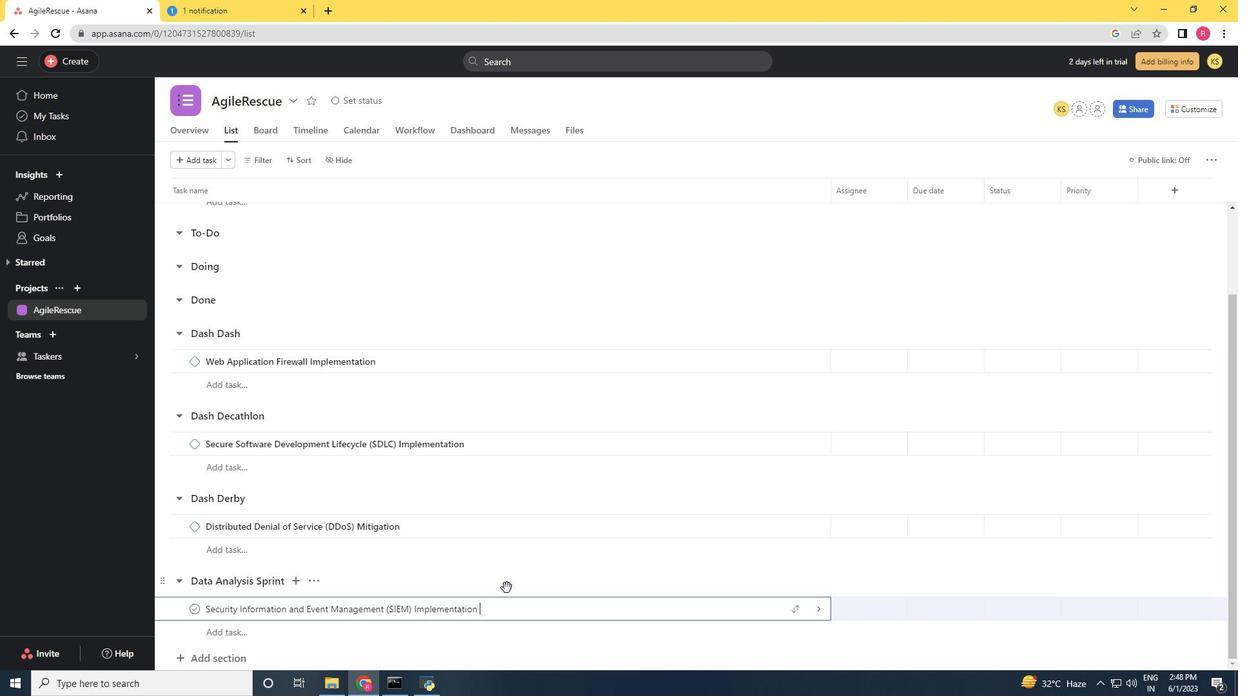
Action: Mouse pressed right at (524, 610)
Screenshot: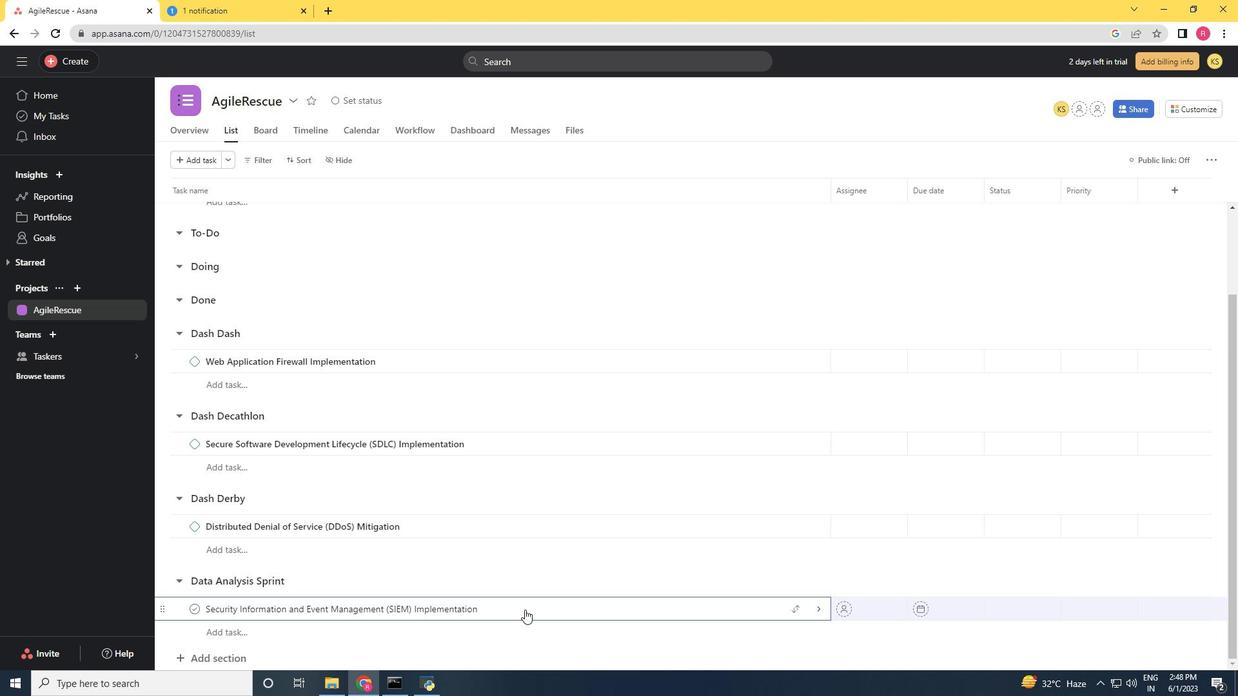 
Action: Mouse moved to (592, 550)
Screenshot: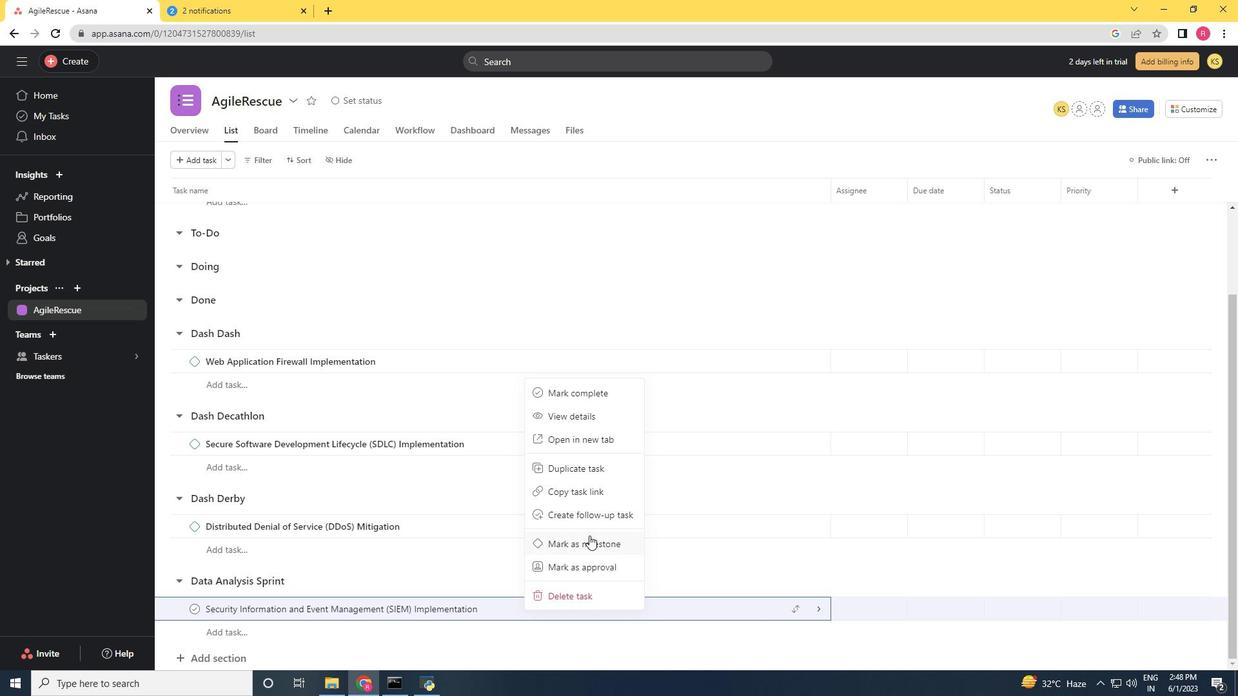 
Action: Mouse pressed left at (592, 550)
Screenshot: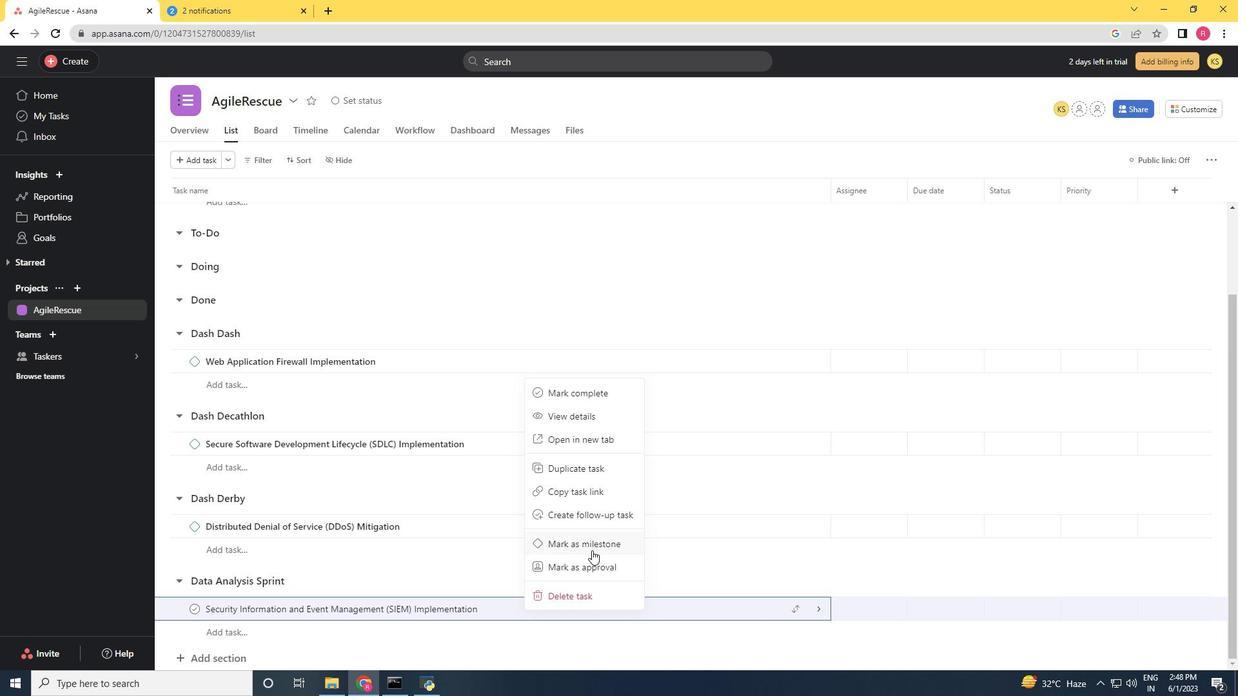 
Action: Mouse moved to (586, 557)
Screenshot: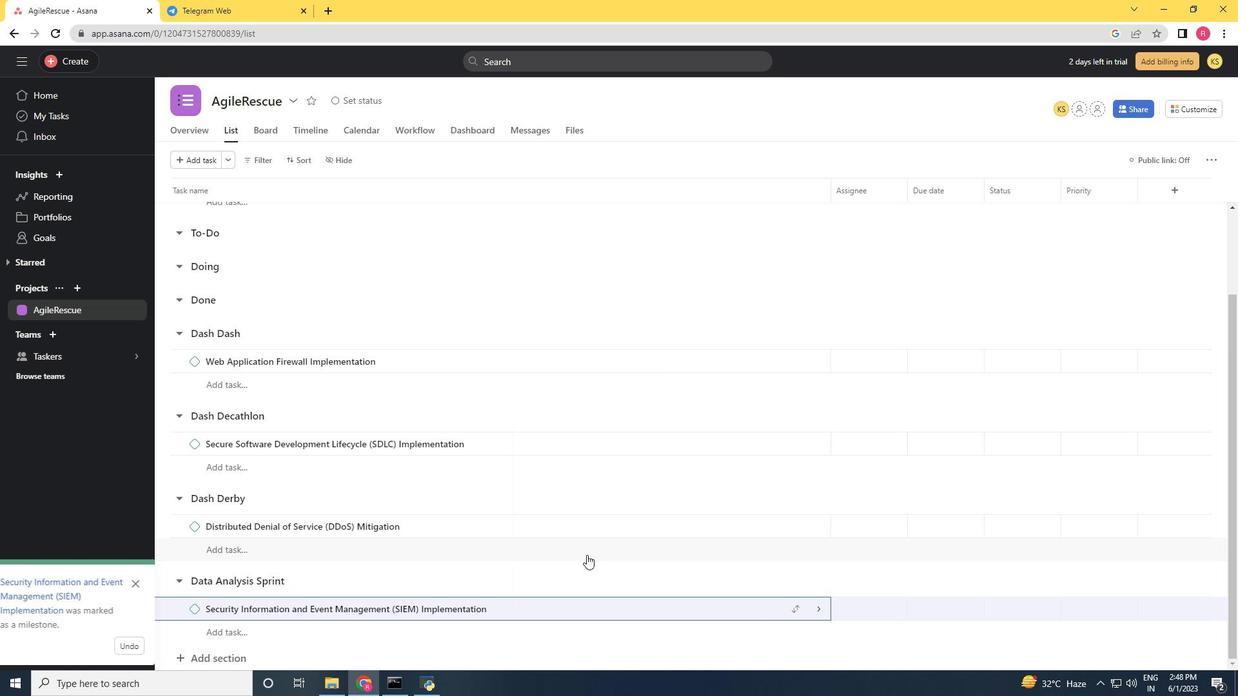 
Action: Mouse scrolled (586, 556) with delta (0, 0)
Screenshot: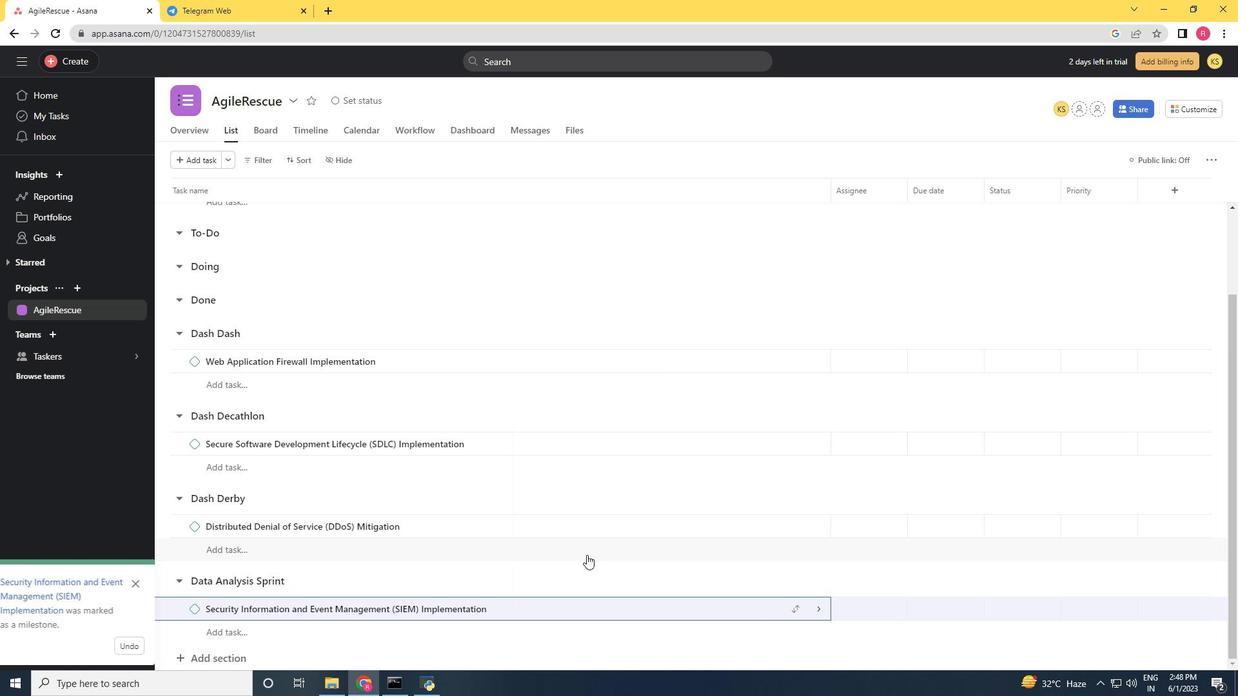 
Action: Mouse moved to (586, 560)
Screenshot: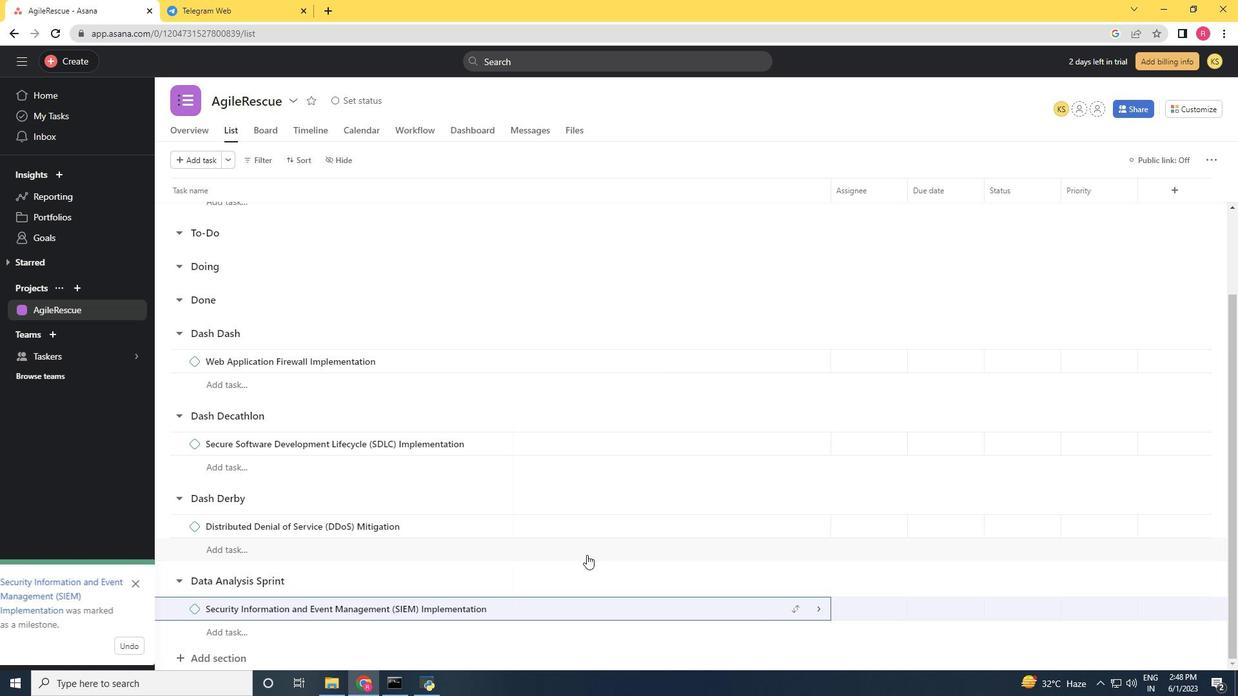 
Action: Mouse scrolled (586, 559) with delta (0, 0)
Screenshot: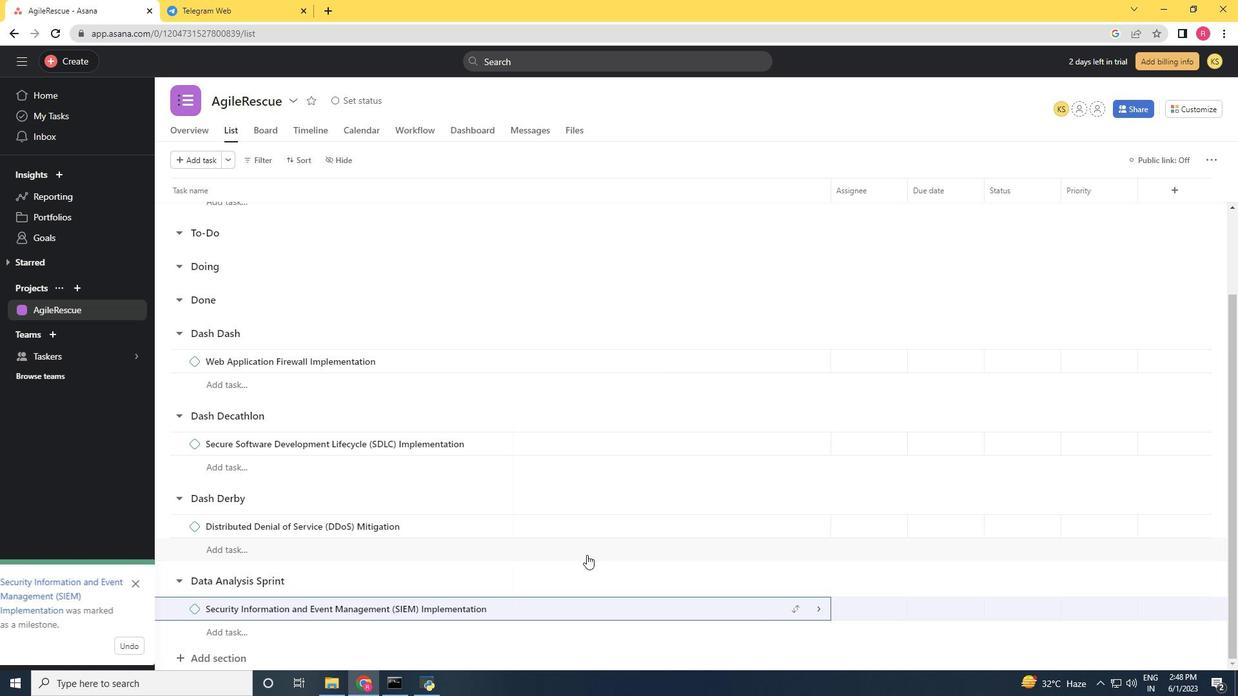 
Action: Mouse moved to (525, 533)
Screenshot: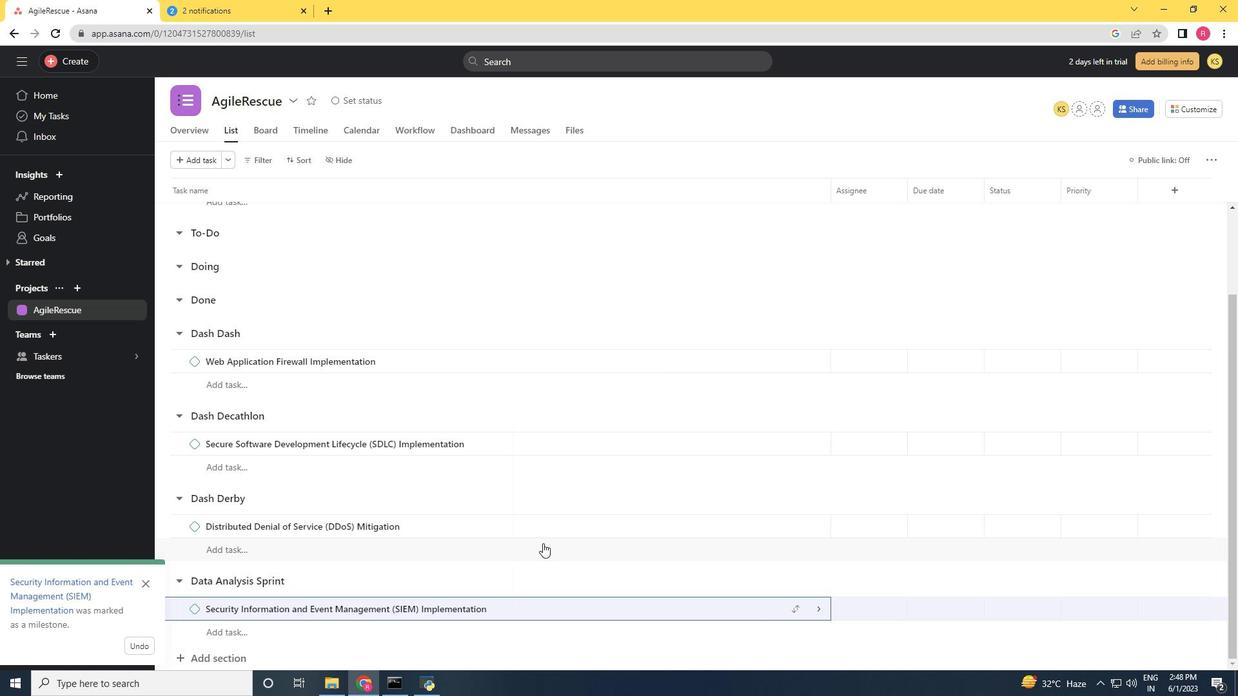 
